 Task: Find connections with filter location Shāhpur with filter topic #job with filter profile language Potuguese with filter current company SGS Consulting with filter school Calcutta University, Kolkata with filter industry Law Enforcement with filter service category Team Building with filter keywords title Administrator
Action: Mouse moved to (482, 70)
Screenshot: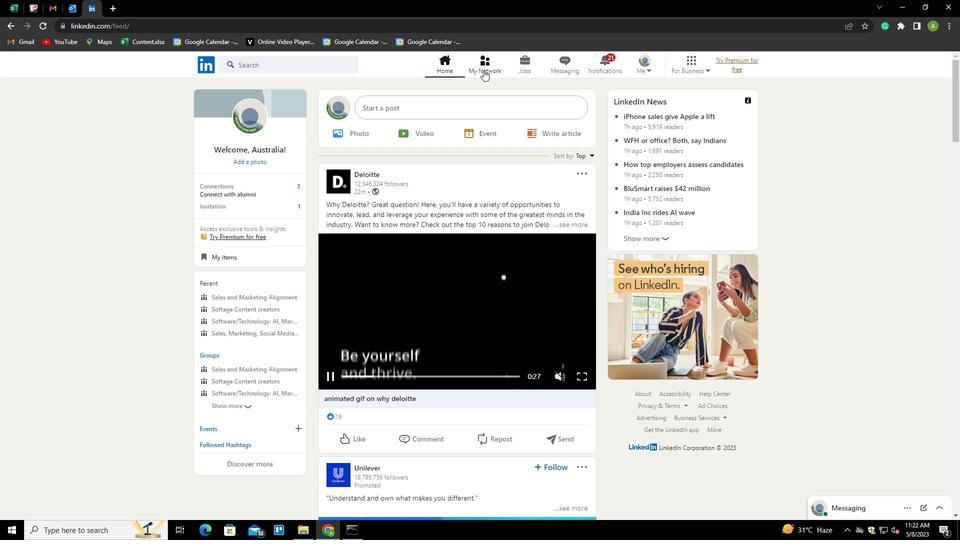 
Action: Mouse pressed left at (482, 70)
Screenshot: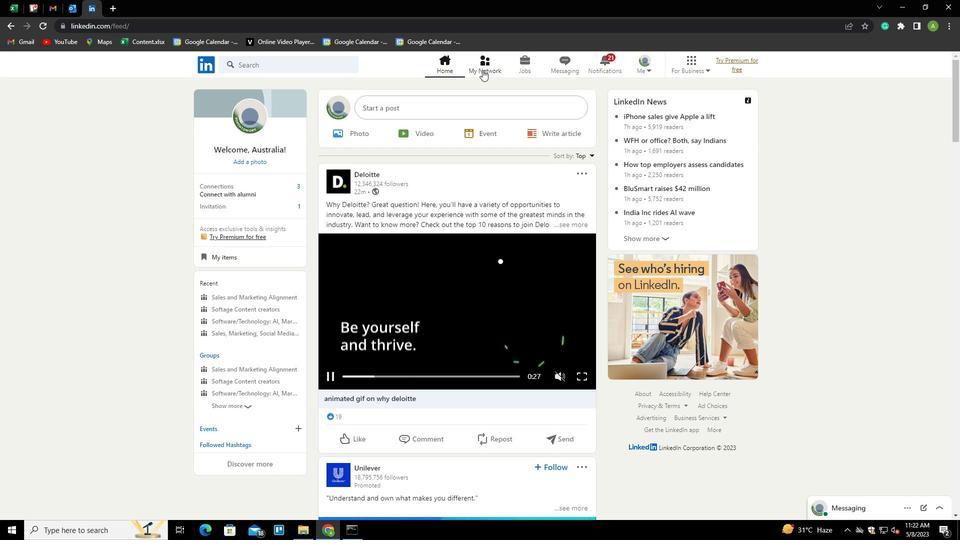 
Action: Mouse moved to (236, 117)
Screenshot: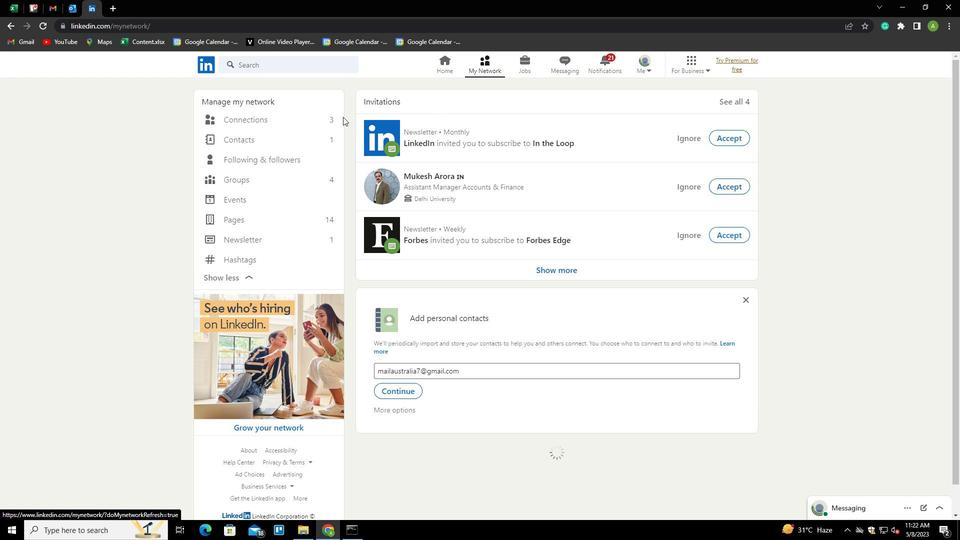 
Action: Mouse pressed left at (236, 117)
Screenshot: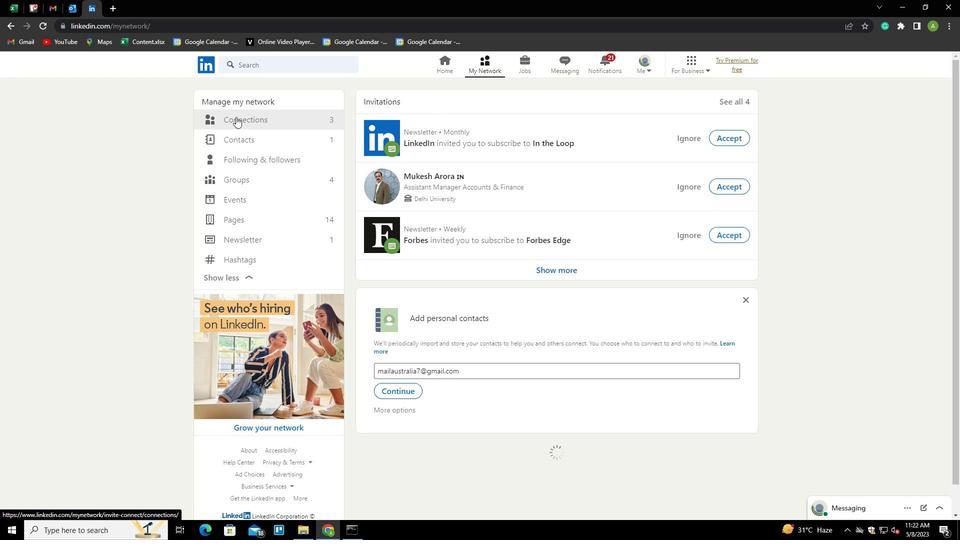 
Action: Mouse moved to (543, 120)
Screenshot: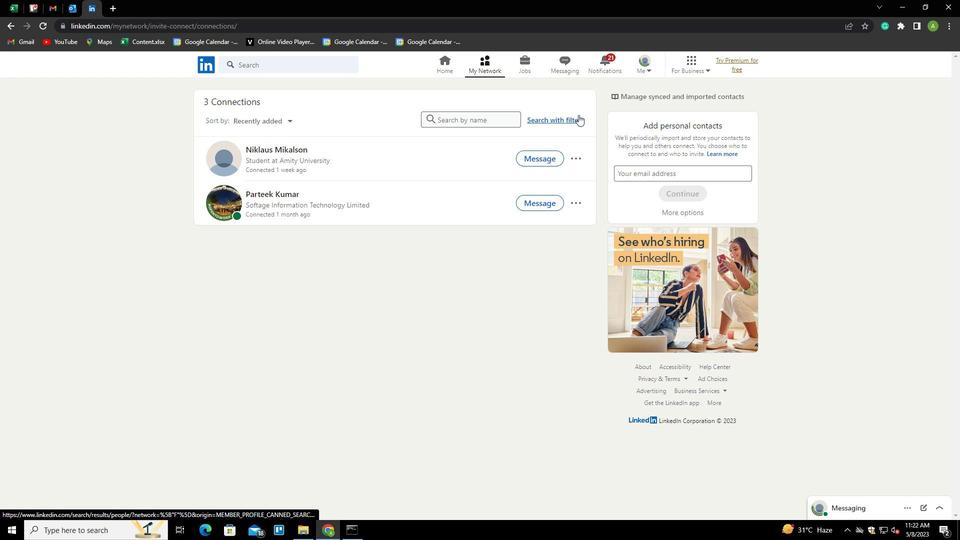 
Action: Mouse pressed left at (543, 120)
Screenshot: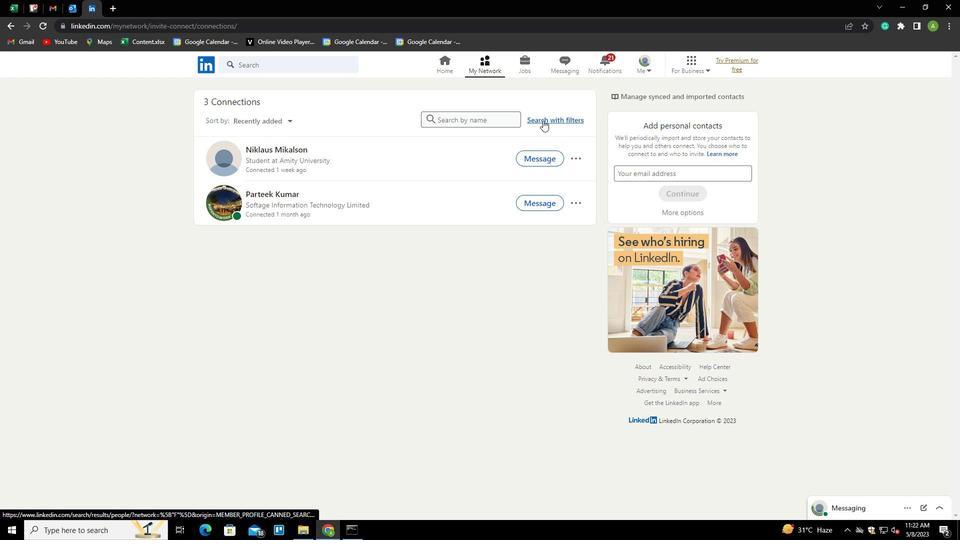 
Action: Mouse moved to (514, 93)
Screenshot: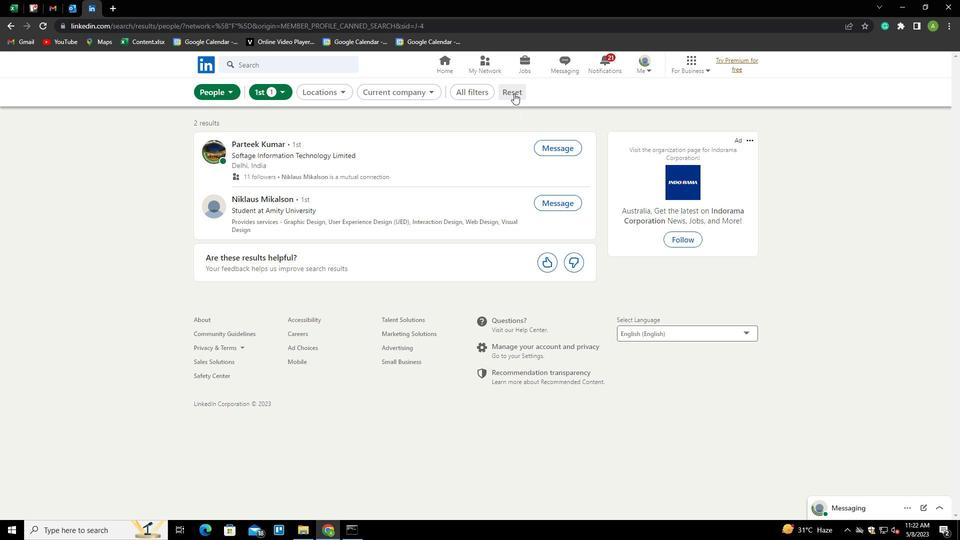 
Action: Mouse pressed left at (514, 93)
Screenshot: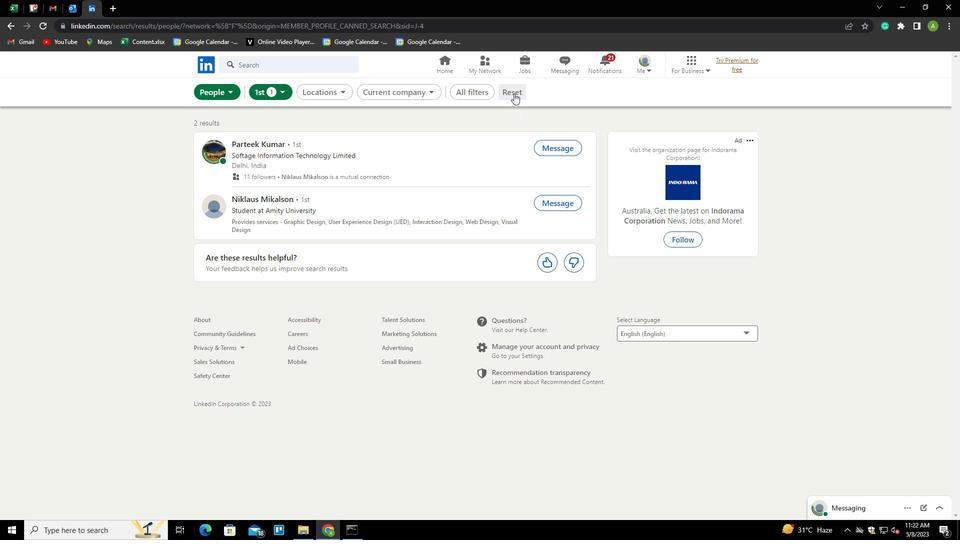 
Action: Mouse moved to (489, 88)
Screenshot: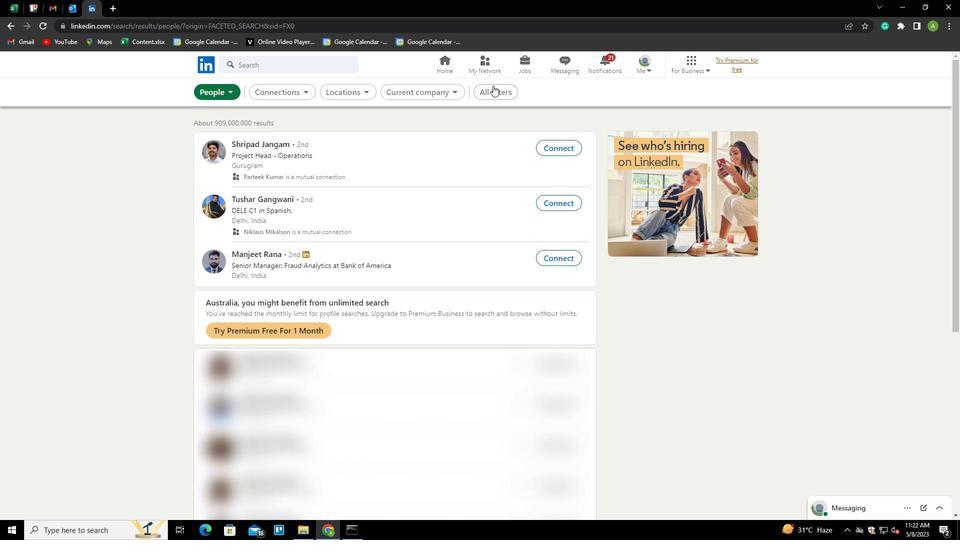 
Action: Mouse pressed left at (489, 88)
Screenshot: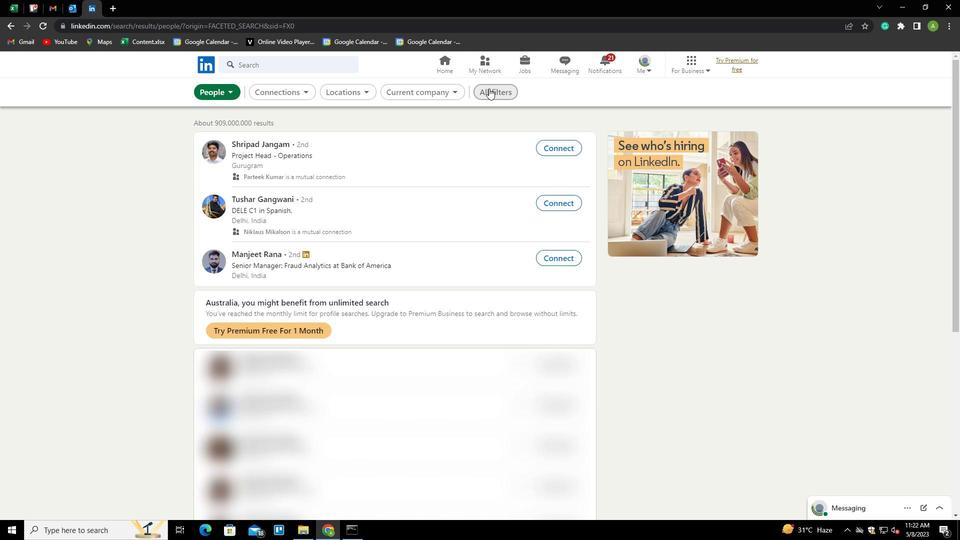 
Action: Mouse moved to (827, 396)
Screenshot: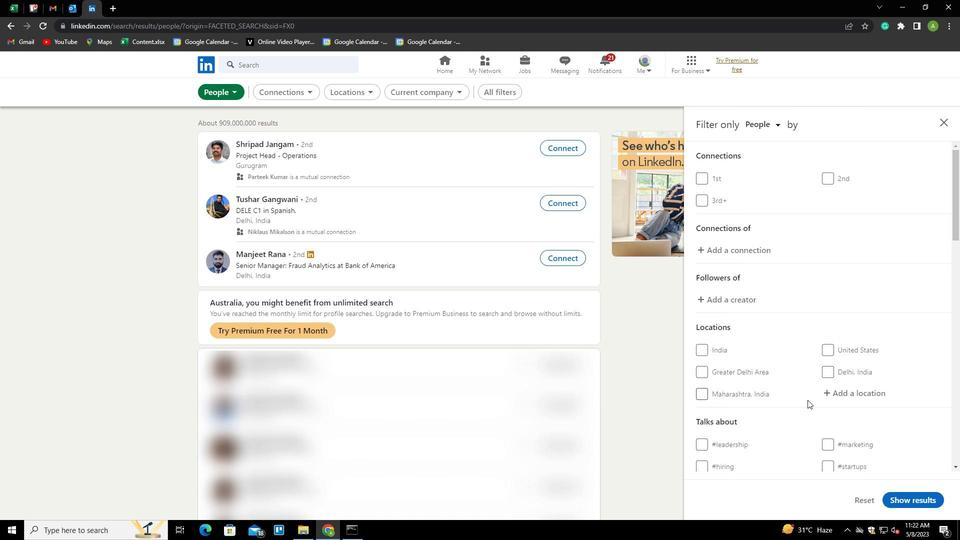 
Action: Mouse scrolled (827, 396) with delta (0, 0)
Screenshot: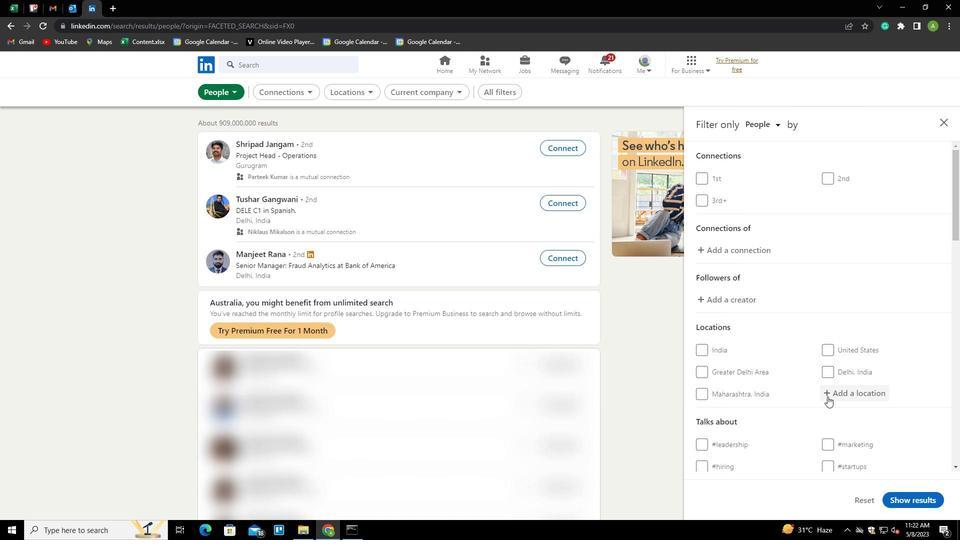 
Action: Mouse moved to (839, 338)
Screenshot: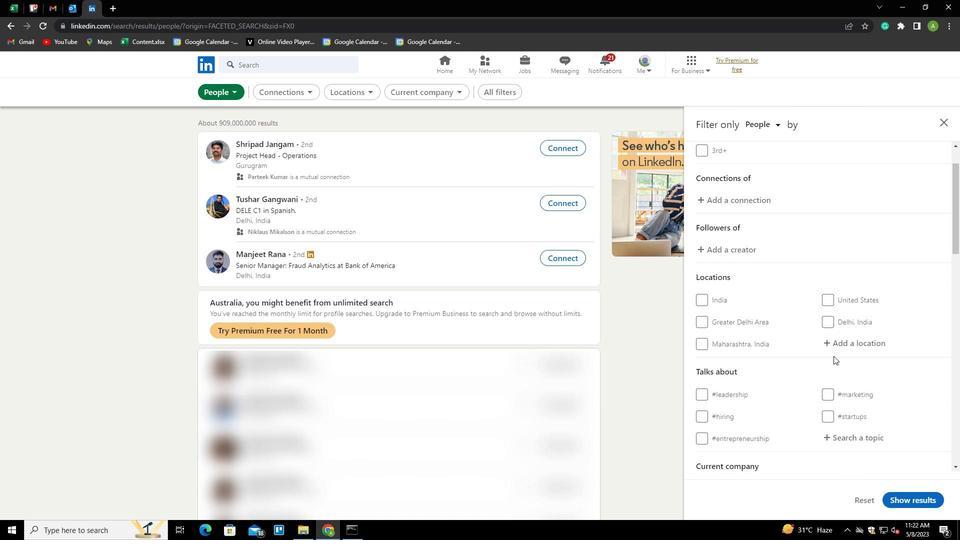
Action: Mouse pressed left at (839, 338)
Screenshot: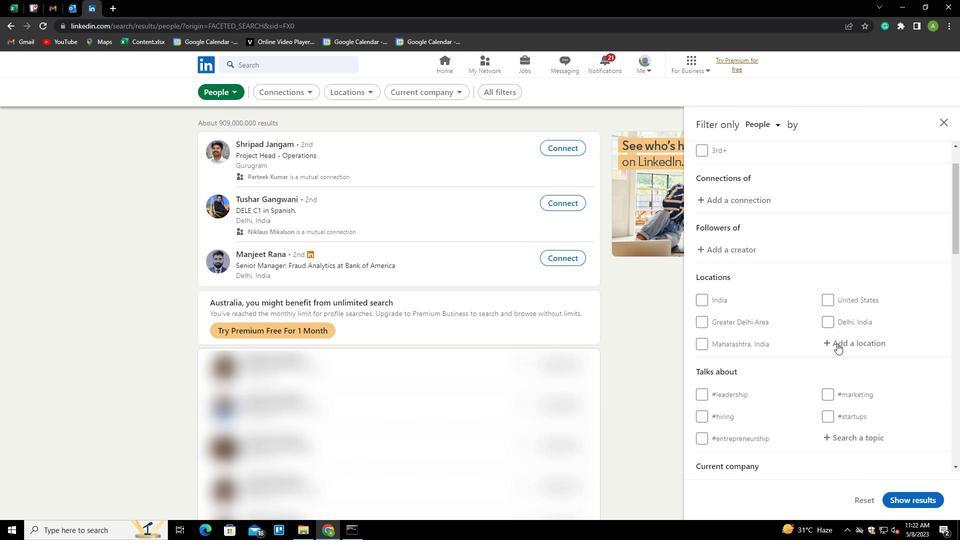 
Action: Key pressed <Key.shift>SHAHPUR<Key.down><Key.down><Key.enter>
Screenshot: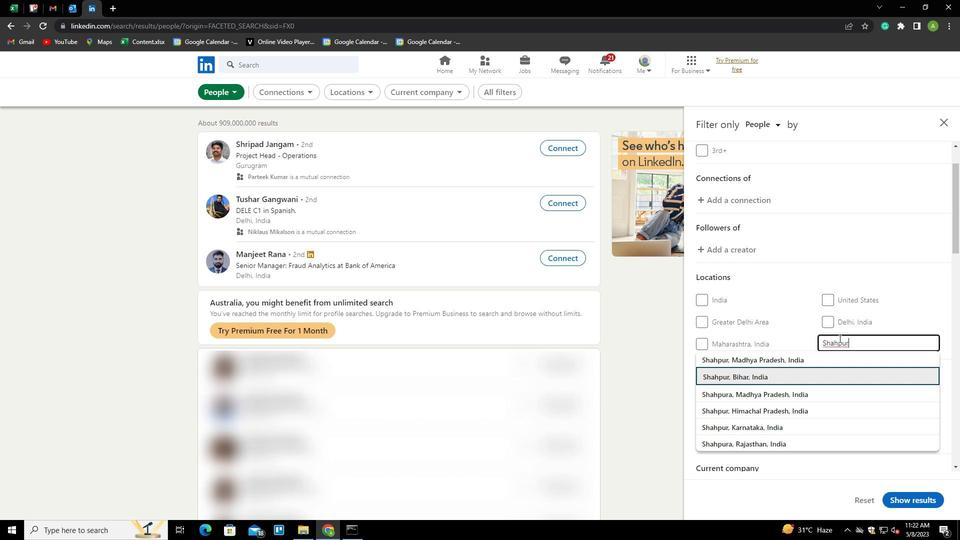 
Action: Mouse moved to (831, 334)
Screenshot: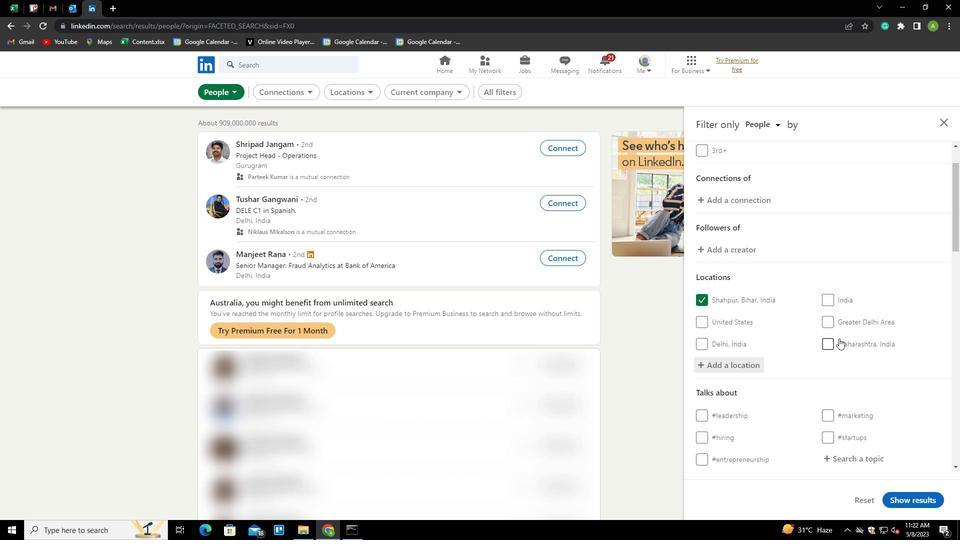 
Action: Mouse scrolled (831, 334) with delta (0, 0)
Screenshot: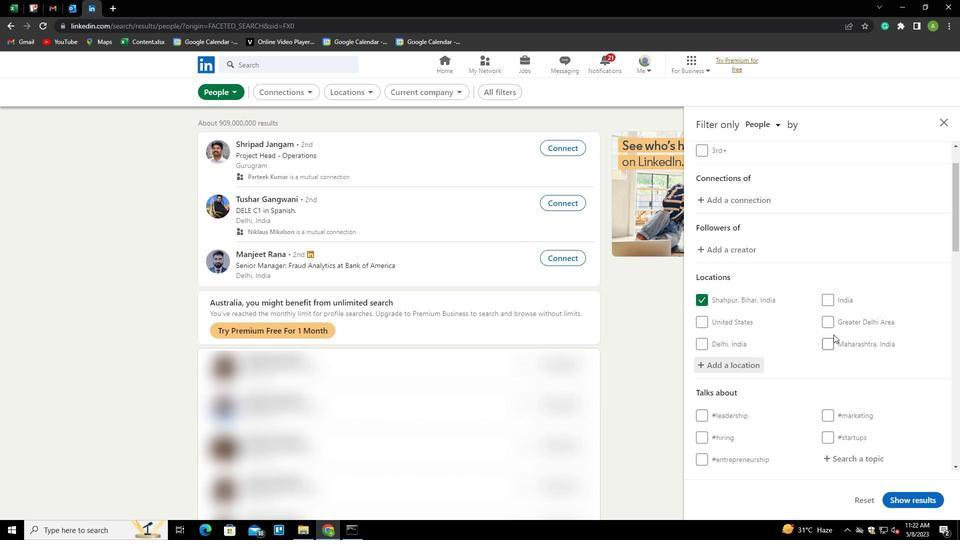 
Action: Mouse scrolled (831, 334) with delta (0, 0)
Screenshot: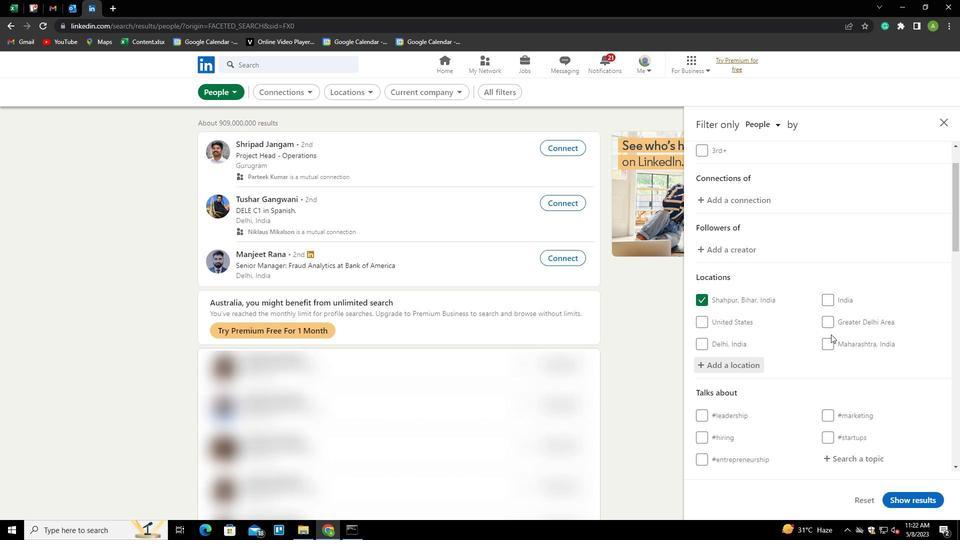 
Action: Mouse scrolled (831, 334) with delta (0, 0)
Screenshot: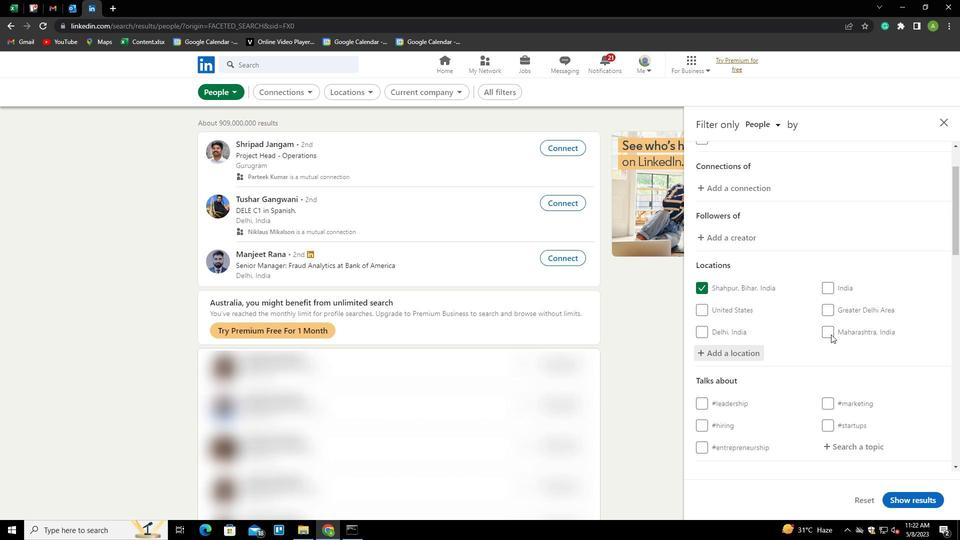 
Action: Mouse moved to (848, 314)
Screenshot: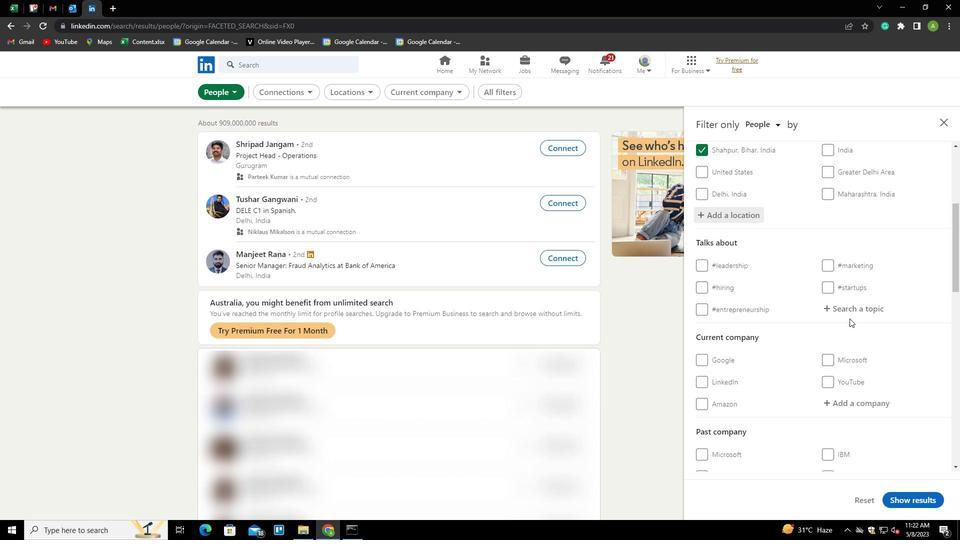 
Action: Mouse pressed left at (848, 314)
Screenshot: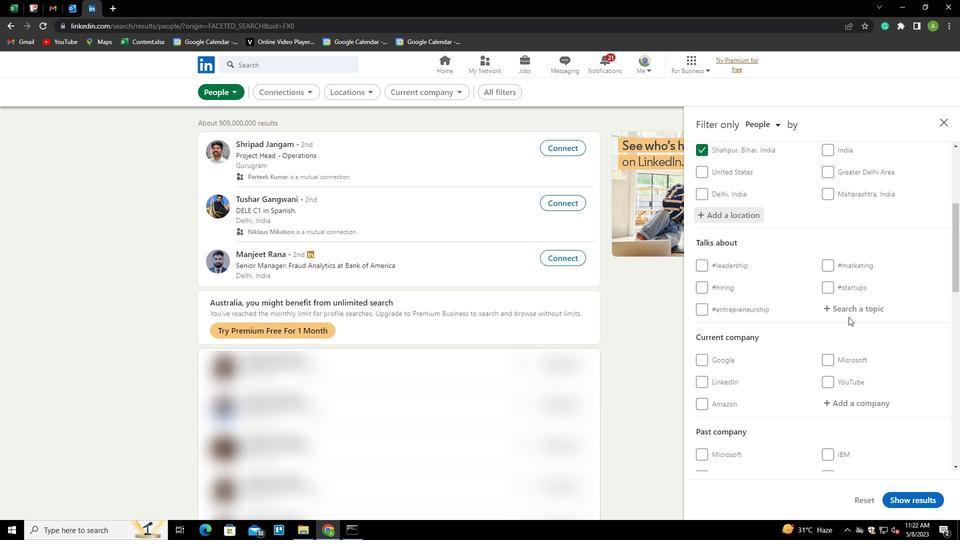 
Action: Key pressed JOB<Key.down><Key.enter>
Screenshot: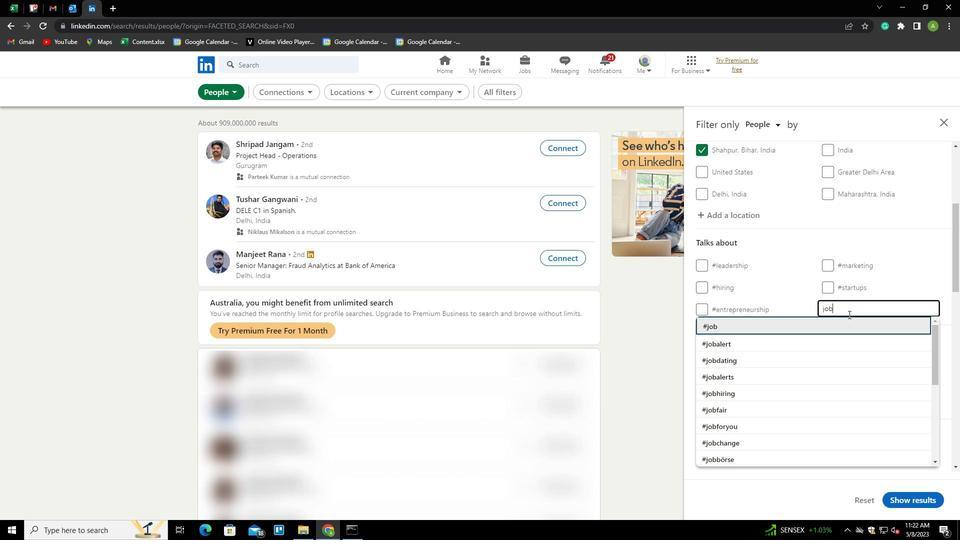 
Action: Mouse scrolled (848, 314) with delta (0, 0)
Screenshot: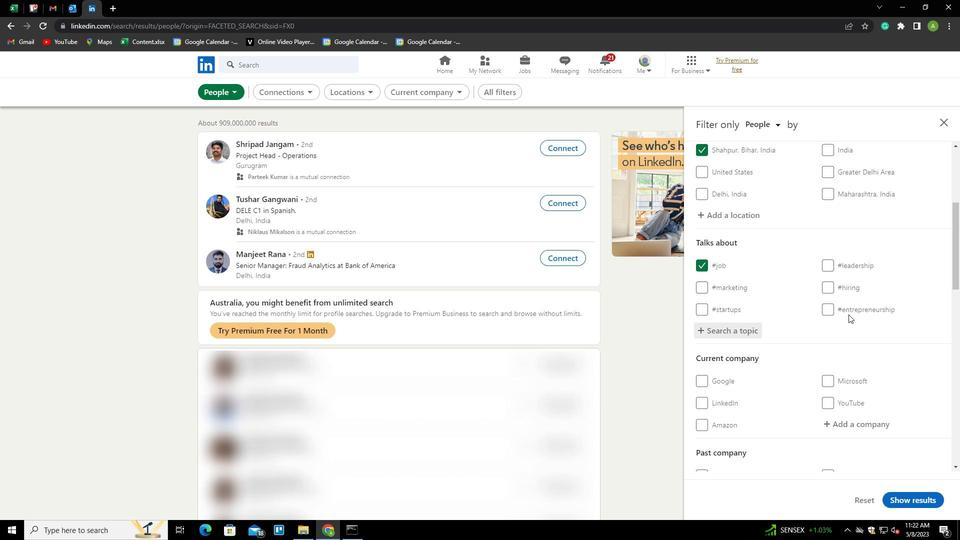
Action: Mouse scrolled (848, 314) with delta (0, 0)
Screenshot: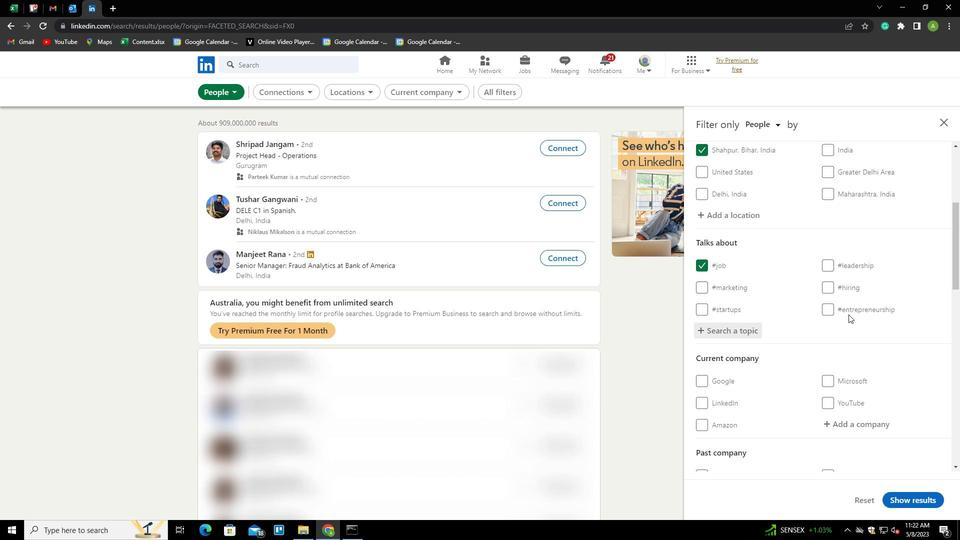 
Action: Mouse scrolled (848, 314) with delta (0, 0)
Screenshot: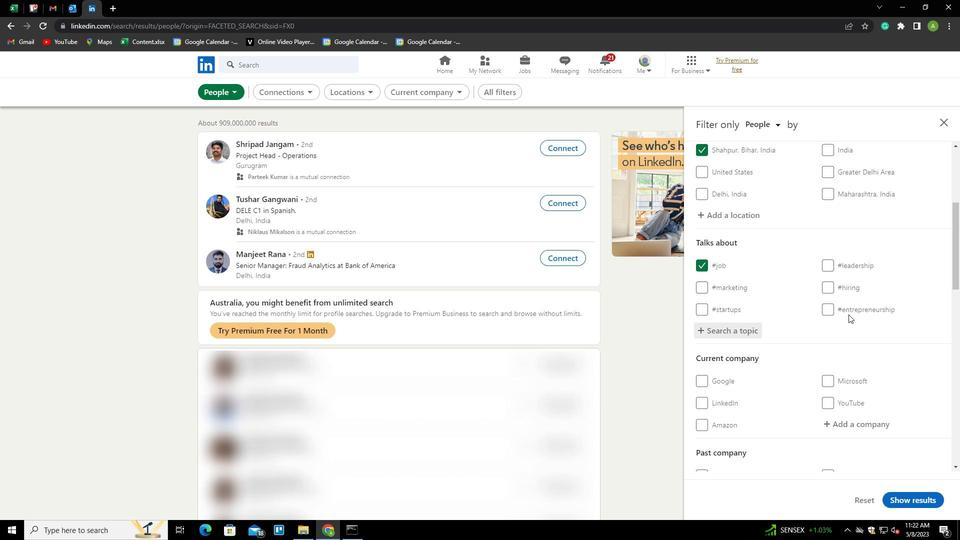 
Action: Mouse scrolled (848, 314) with delta (0, 0)
Screenshot: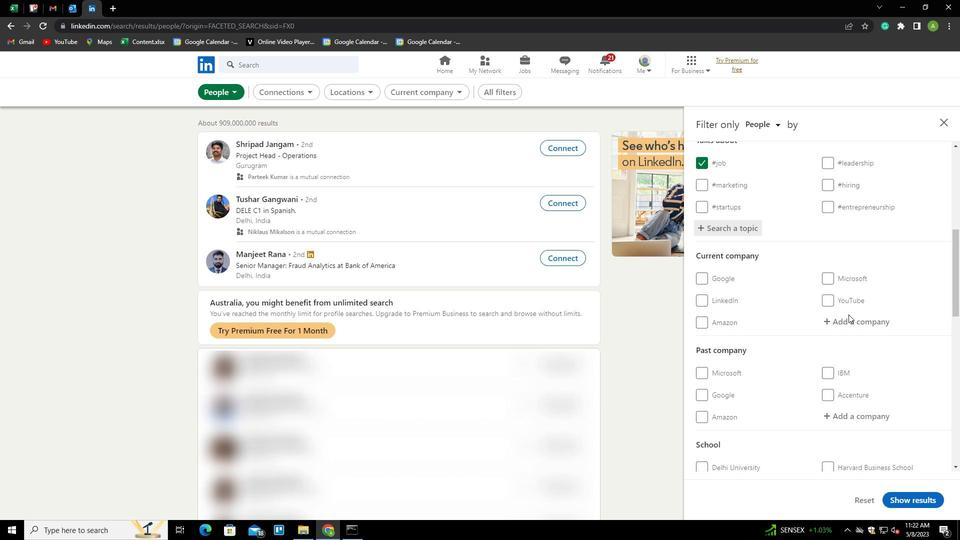 
Action: Mouse scrolled (848, 314) with delta (0, 0)
Screenshot: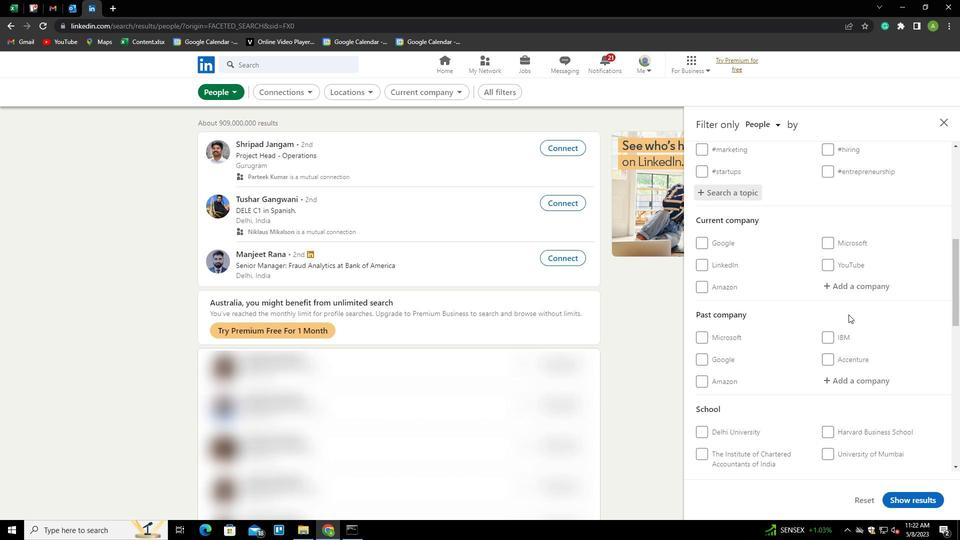 
Action: Mouse scrolled (848, 314) with delta (0, 0)
Screenshot: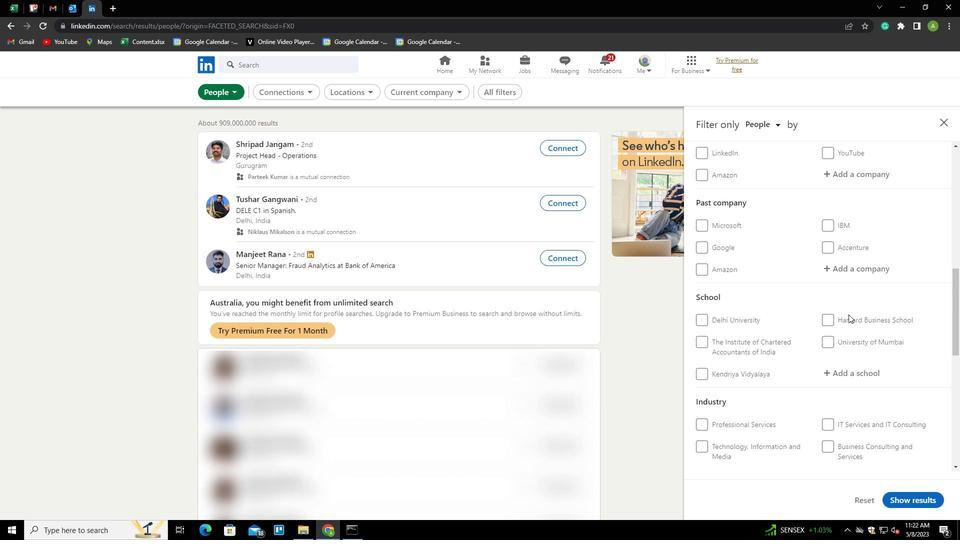 
Action: Mouse scrolled (848, 314) with delta (0, 0)
Screenshot: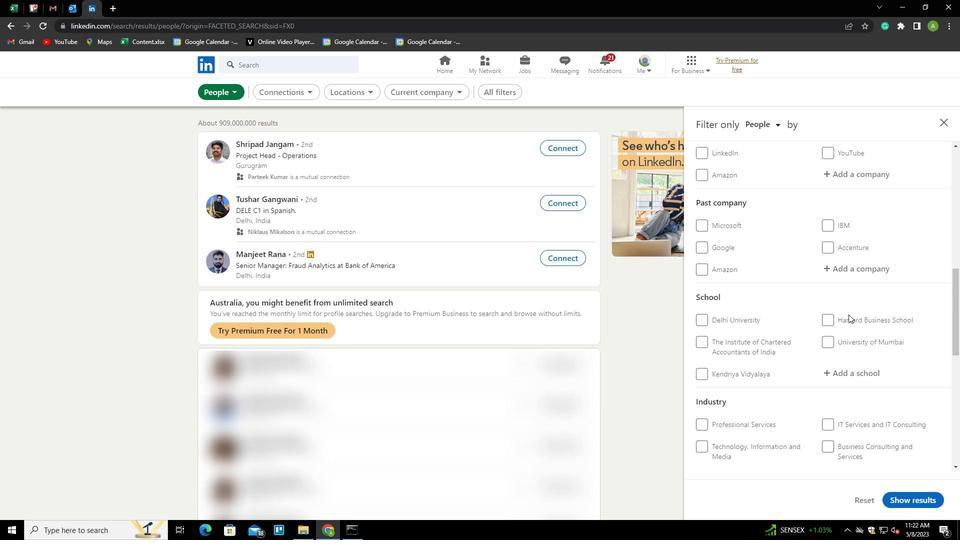 
Action: Mouse scrolled (848, 314) with delta (0, 0)
Screenshot: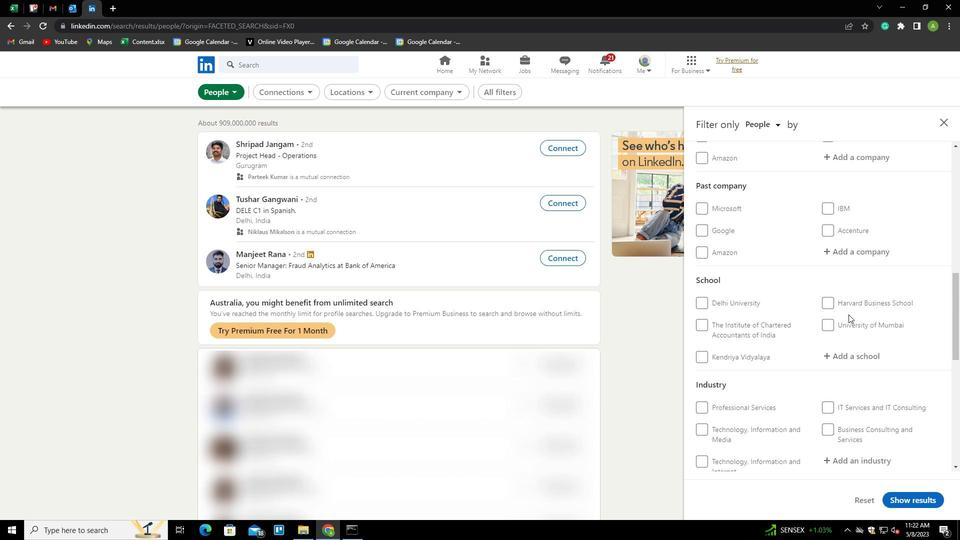
Action: Mouse scrolled (848, 314) with delta (0, 0)
Screenshot: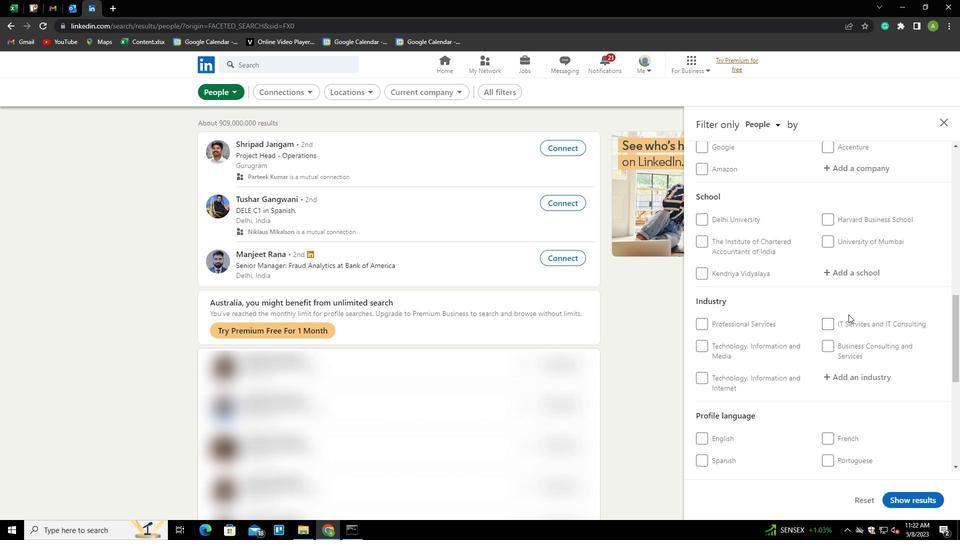 
Action: Mouse moved to (826, 360)
Screenshot: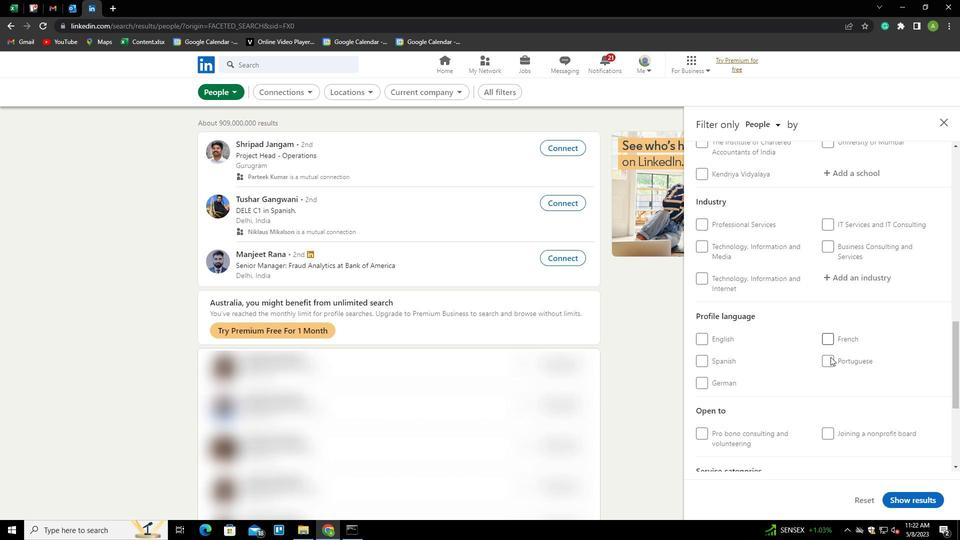 
Action: Mouse pressed left at (826, 360)
Screenshot: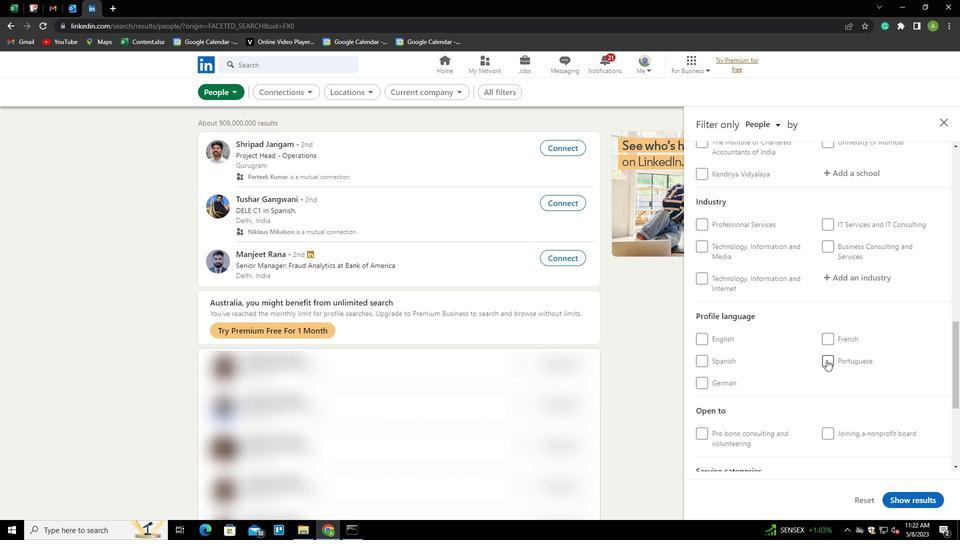
Action: Mouse moved to (864, 348)
Screenshot: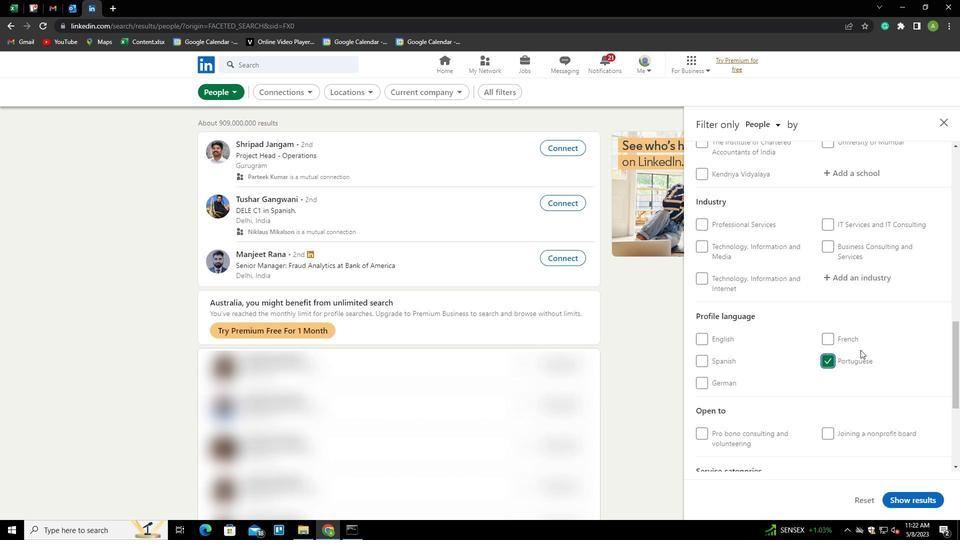 
Action: Mouse scrolled (864, 348) with delta (0, 0)
Screenshot: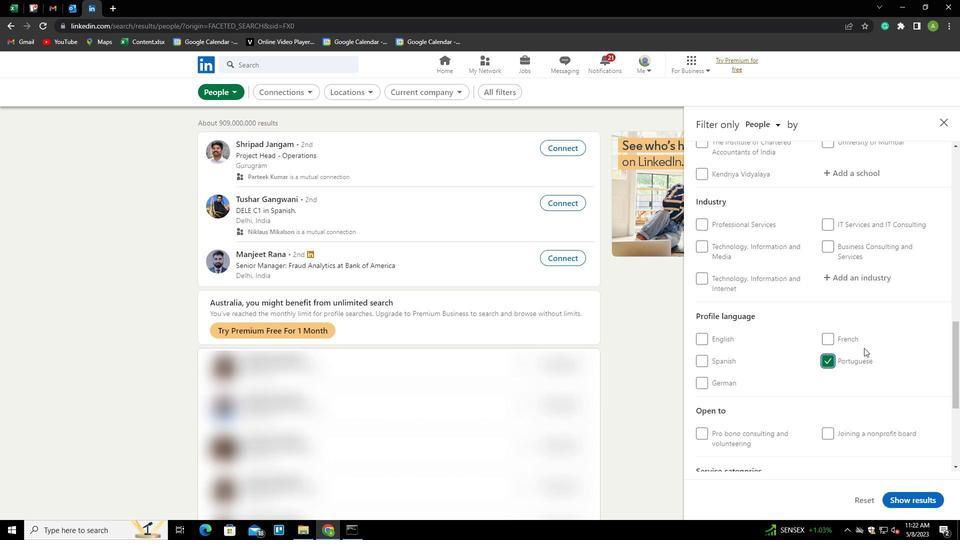 
Action: Mouse scrolled (864, 348) with delta (0, 0)
Screenshot: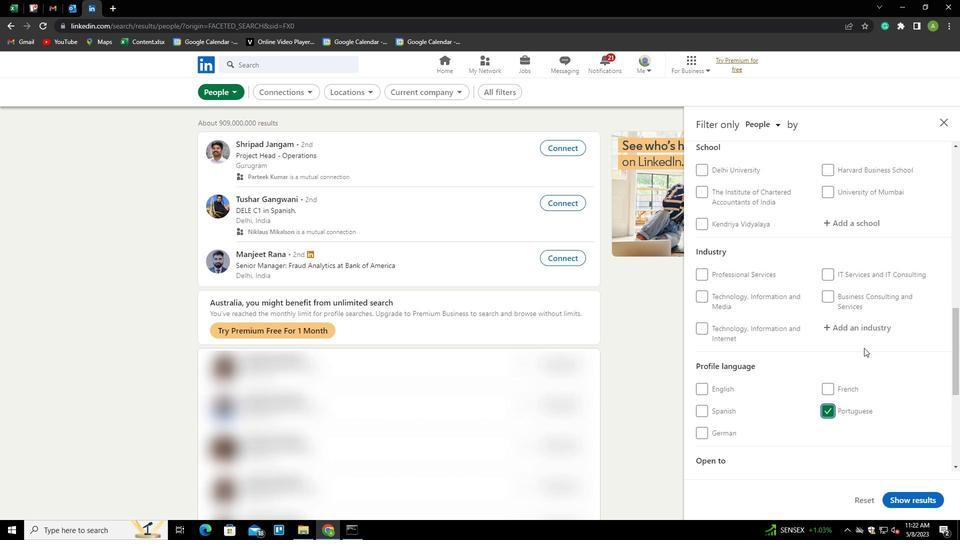
Action: Mouse scrolled (864, 348) with delta (0, 0)
Screenshot: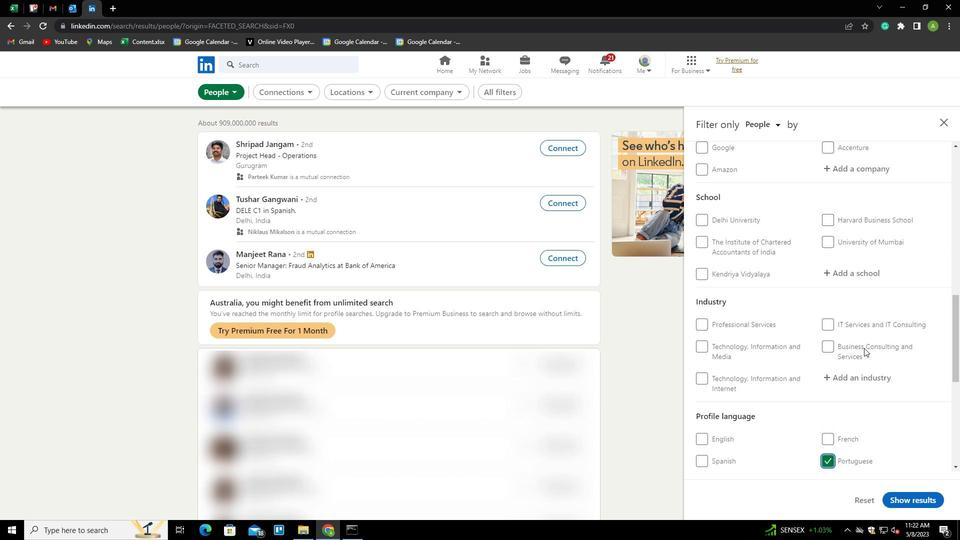 
Action: Mouse scrolled (864, 348) with delta (0, 0)
Screenshot: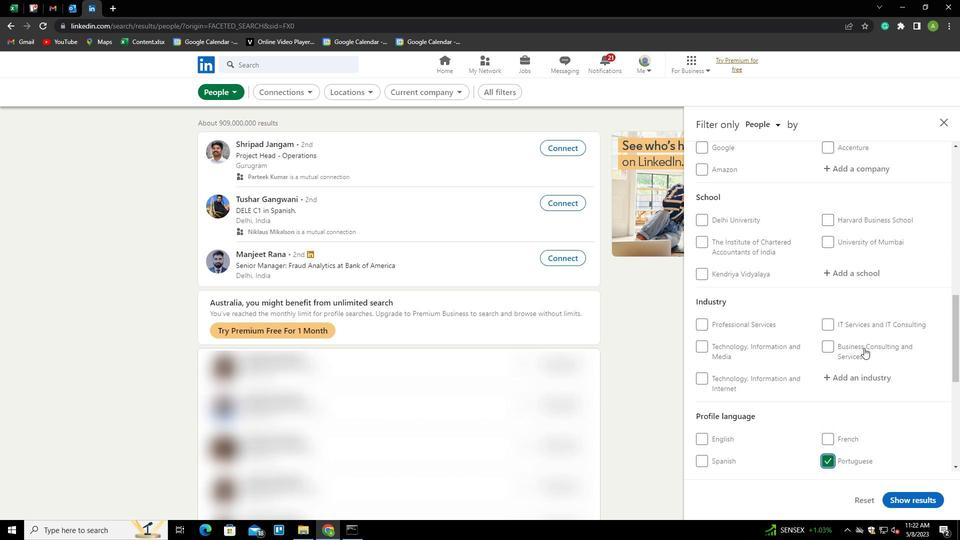 
Action: Mouse scrolled (864, 348) with delta (0, 0)
Screenshot: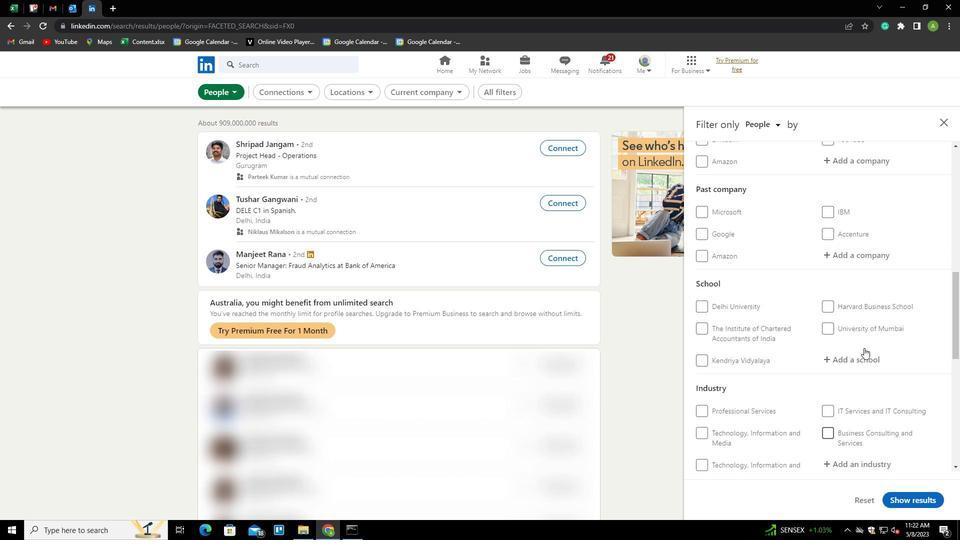 
Action: Mouse moved to (852, 223)
Screenshot: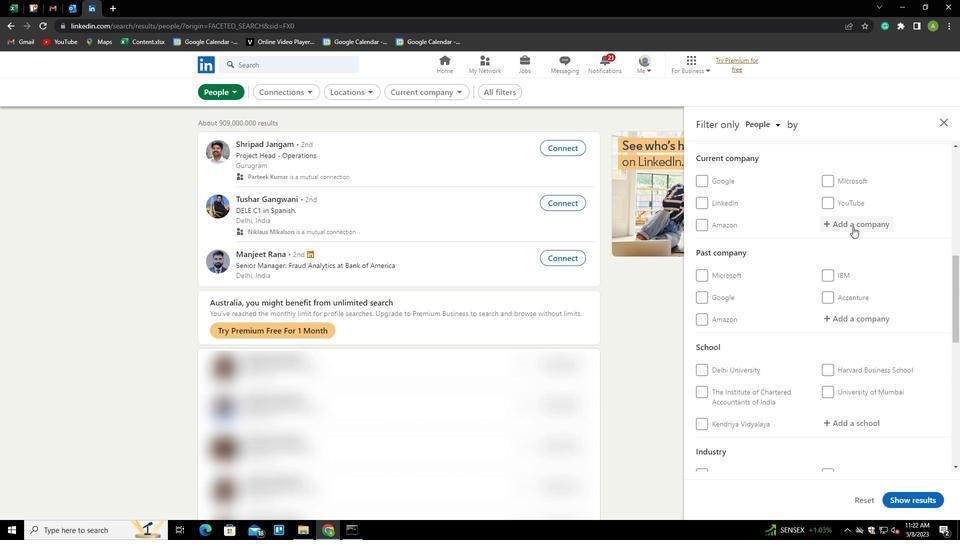 
Action: Mouse pressed left at (852, 223)
Screenshot: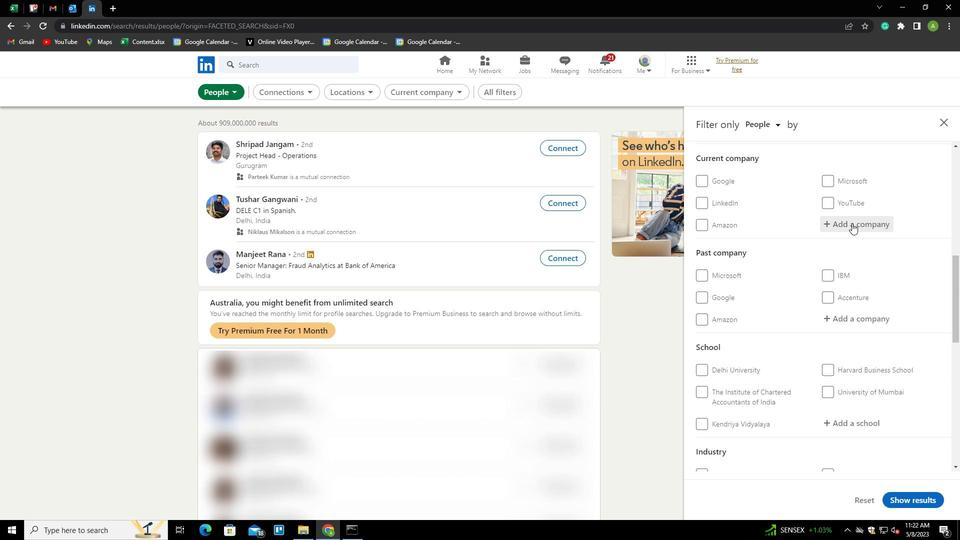 
Action: Key pressed <Key.shift>S<Key.shift>GS<Key.space><Key.shift><Key.shift><Key.shift><Key.shift><Key.shift><Key.shift><Key.shift><Key.shift><Key.shift><Key.shift><Key.shift><Key.shift><Key.shift><Key.shift><Key.shift><Key.shift><Key.shift><Key.shift><Key.shift><Key.shift><Key.shift><Key.shift><Key.shift><Key.shift><Key.shift><Key.shift><Key.shift><Key.shift><Key.shift><Key.shift><Key.shift><Key.shift><Key.shift><Key.shift><Key.shift><Key.shift><Key.shift><Key.shift><Key.shift><Key.shift><Key.shift>CONSULTING<Key.down><Key.enter>
Screenshot: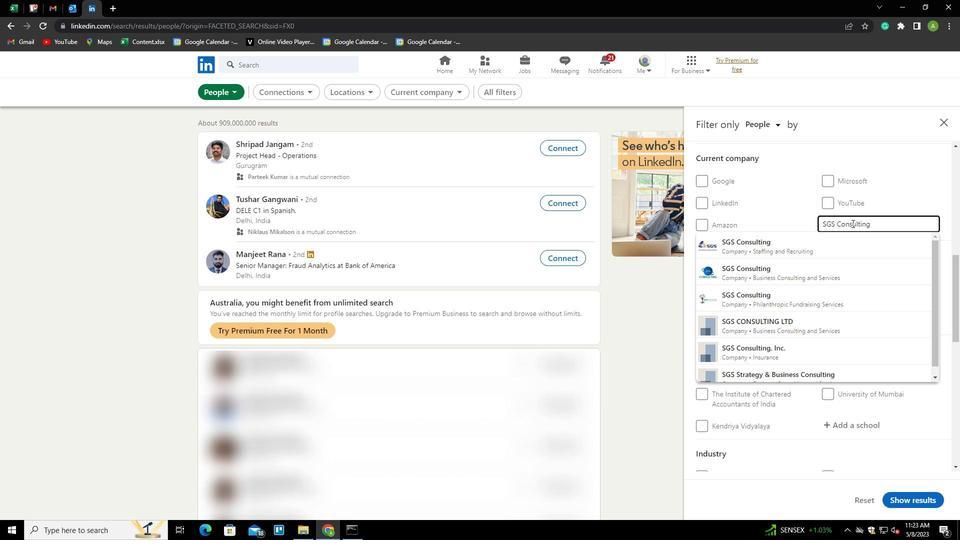
Action: Mouse scrolled (852, 223) with delta (0, 0)
Screenshot: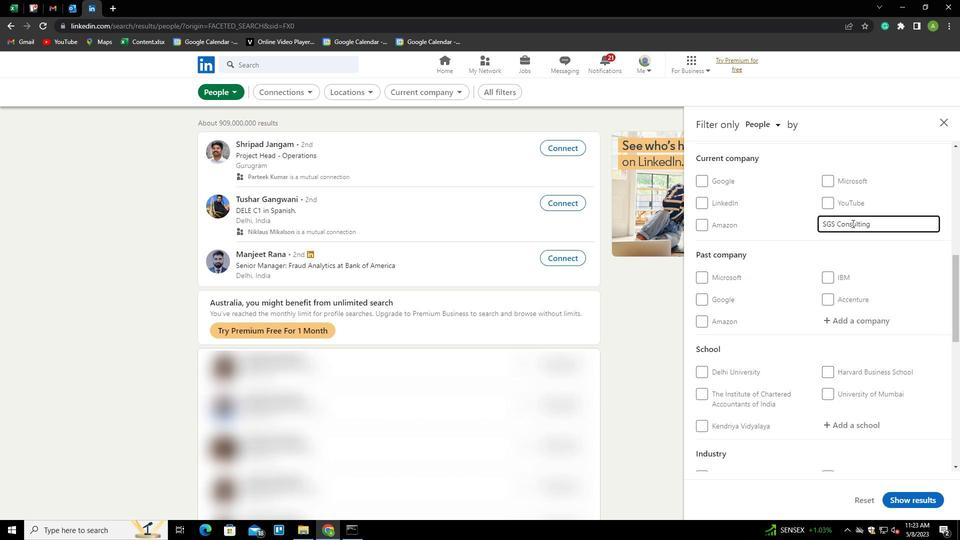 
Action: Mouse scrolled (852, 223) with delta (0, 0)
Screenshot: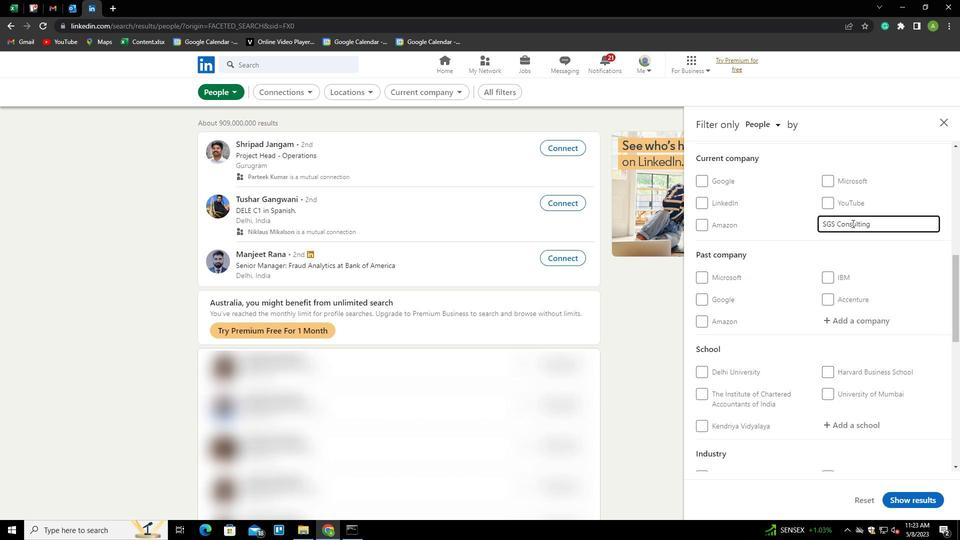 
Action: Mouse scrolled (852, 223) with delta (0, 0)
Screenshot: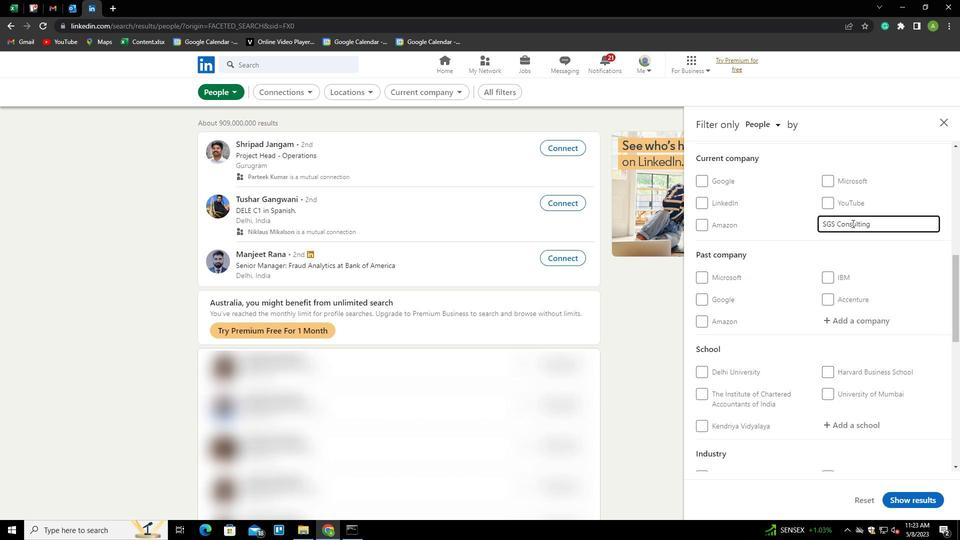 
Action: Mouse moved to (842, 271)
Screenshot: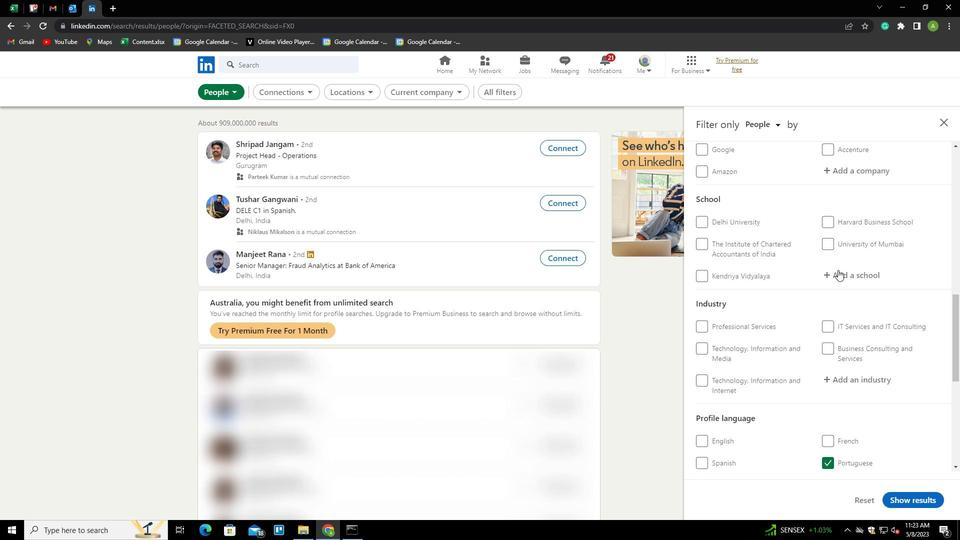 
Action: Mouse pressed left at (842, 271)
Screenshot: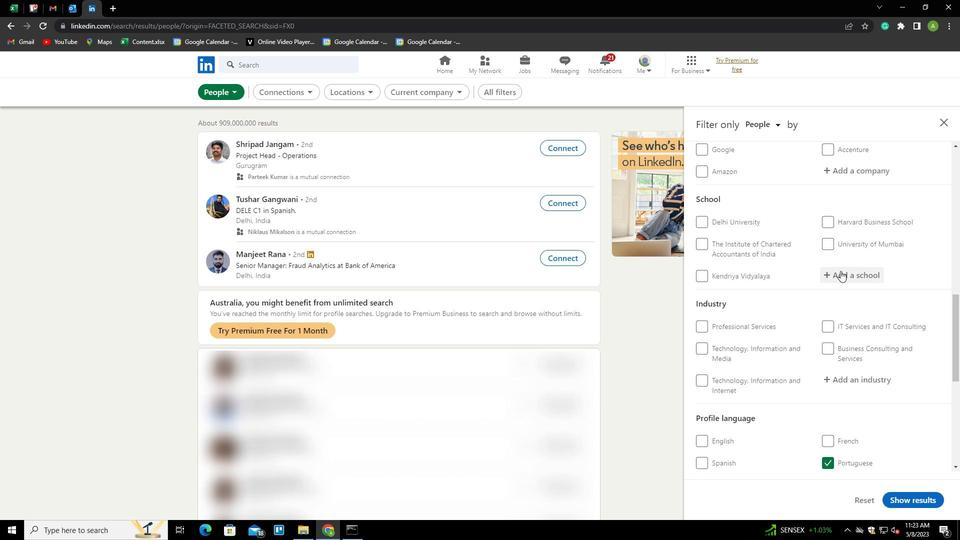 
Action: Key pressed <Key.shift><Key.shift>CALCUTTS<Key.backspace>A<Key.space><Key.shift>UNIVERSITY,<Key.space><Key.shift>KOLKATA<Key.down><Key.enter>
Screenshot: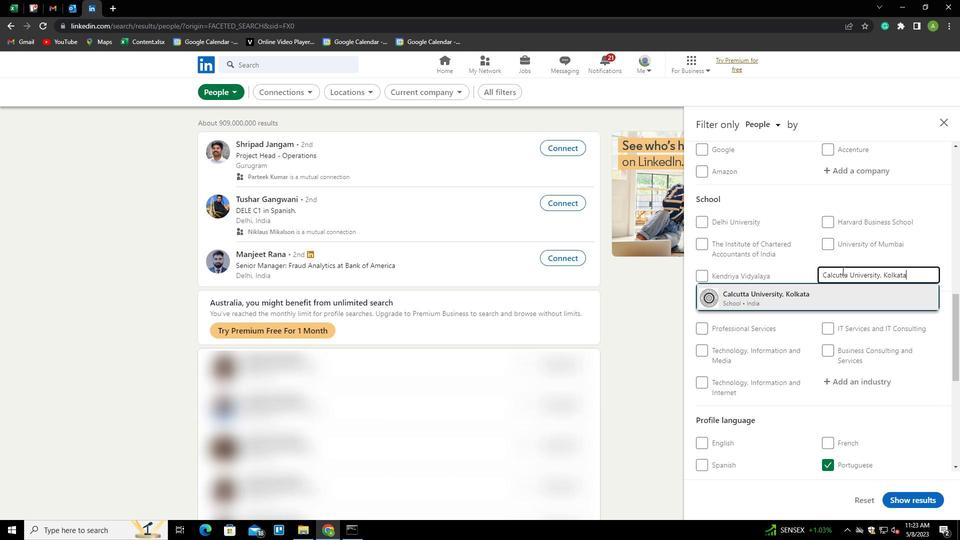 
Action: Mouse scrolled (842, 270) with delta (0, 0)
Screenshot: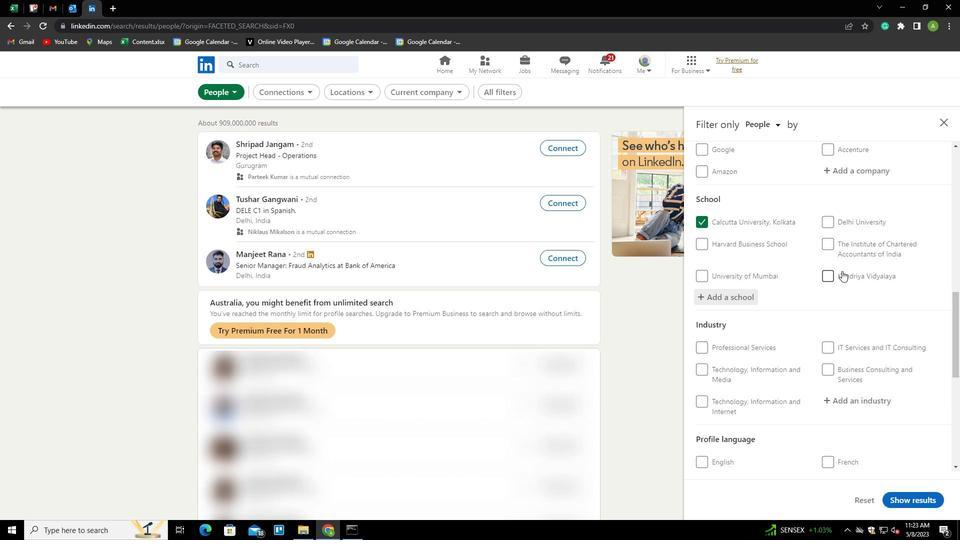 
Action: Mouse scrolled (842, 270) with delta (0, 0)
Screenshot: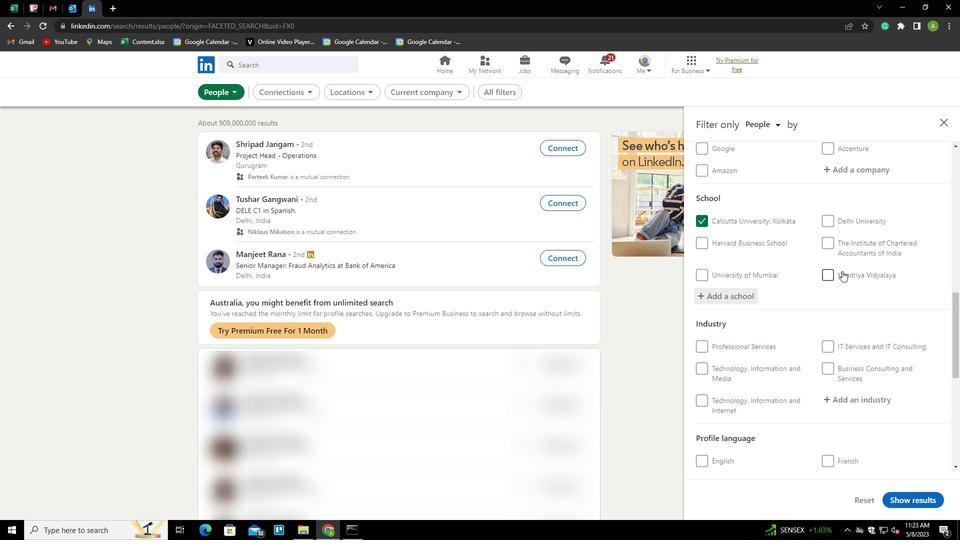 
Action: Mouse moved to (840, 305)
Screenshot: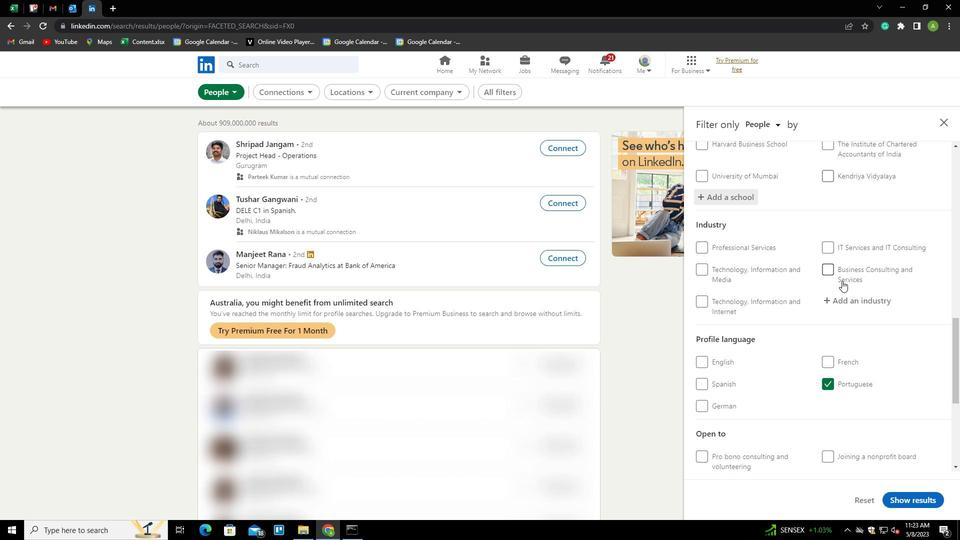 
Action: Mouse pressed left at (840, 305)
Screenshot: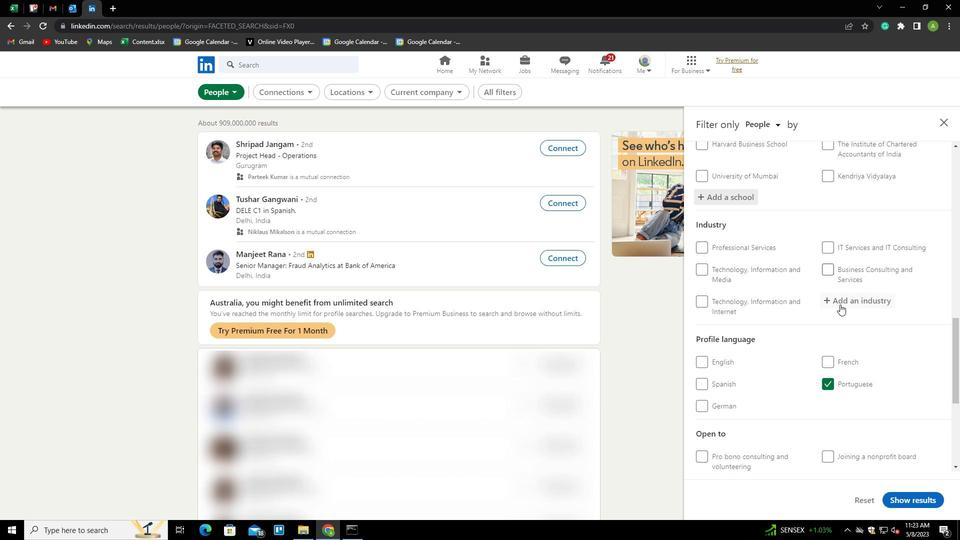 
Action: Mouse moved to (840, 305)
Screenshot: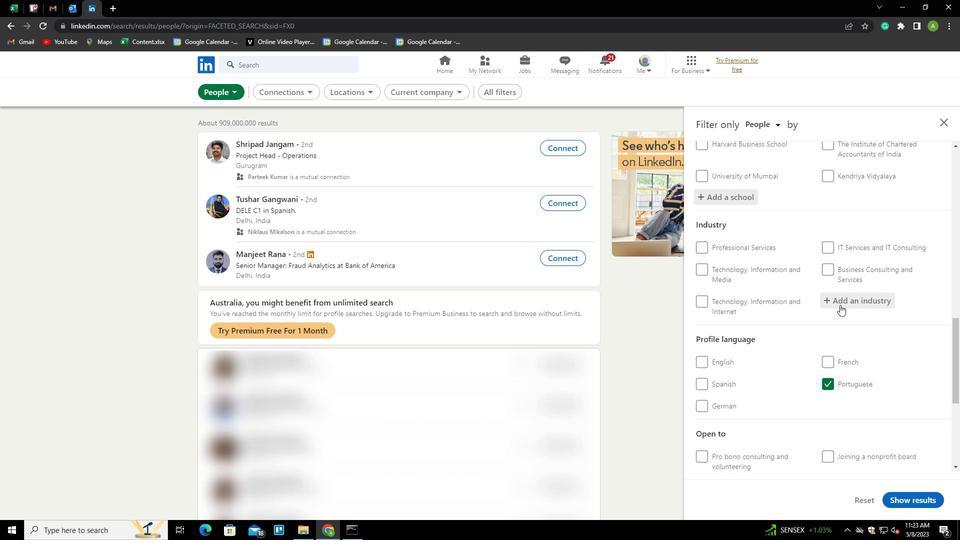 
Action: Key pressed <Key.shift>LAW<Key.space>A<Key.backspace><Key.shift>ENFORVE<Key.backspace><Key.backspace>CEMENT<Key.down><Key.enter>
Screenshot: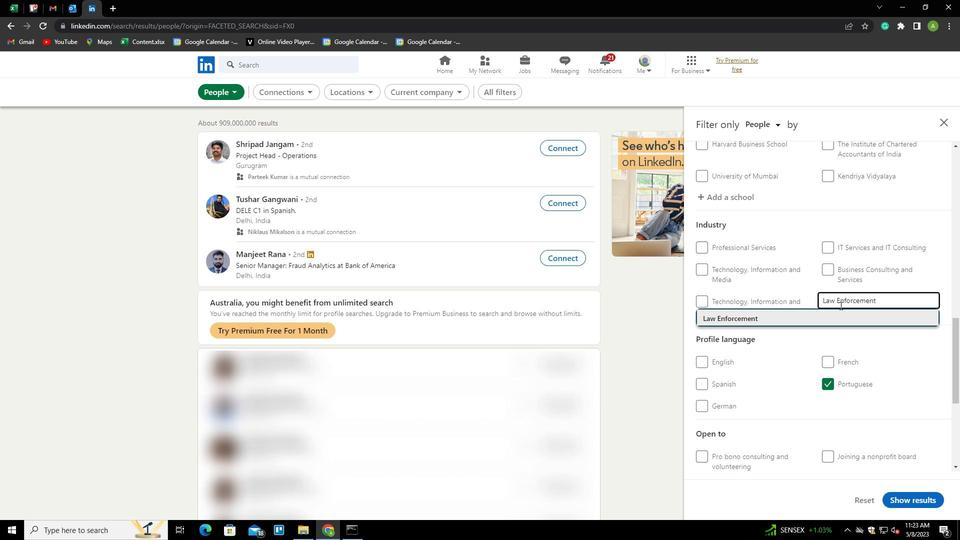 
Action: Mouse scrolled (840, 305) with delta (0, 0)
Screenshot: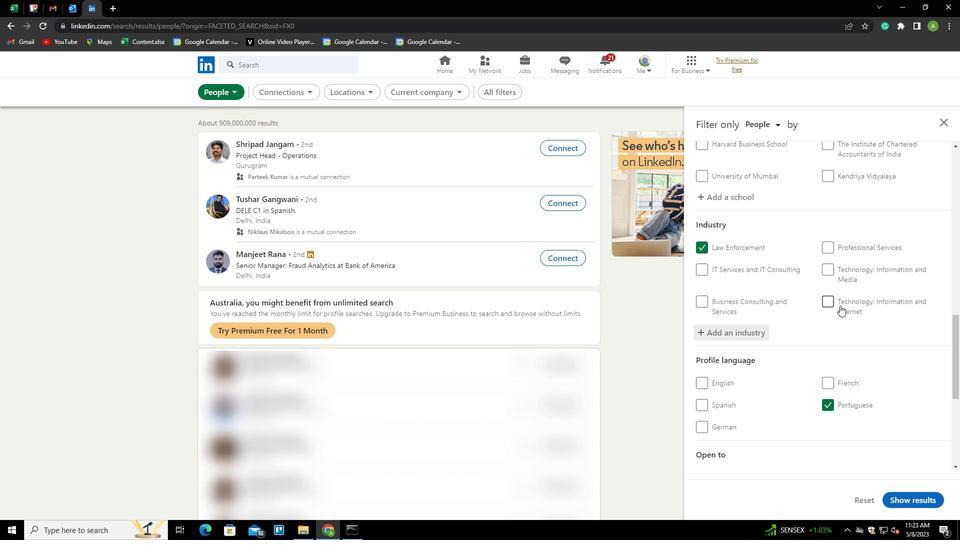 
Action: Mouse scrolled (840, 305) with delta (0, 0)
Screenshot: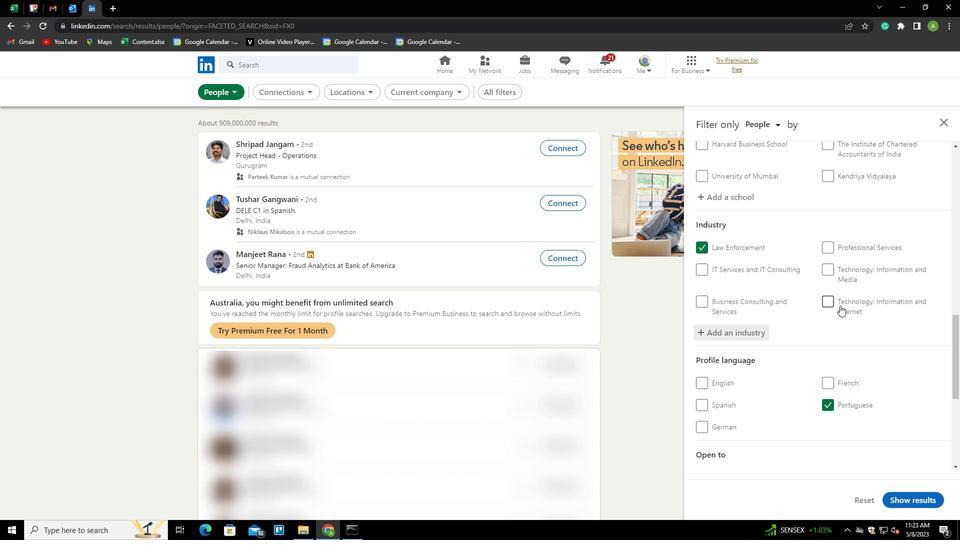 
Action: Mouse scrolled (840, 305) with delta (0, 0)
Screenshot: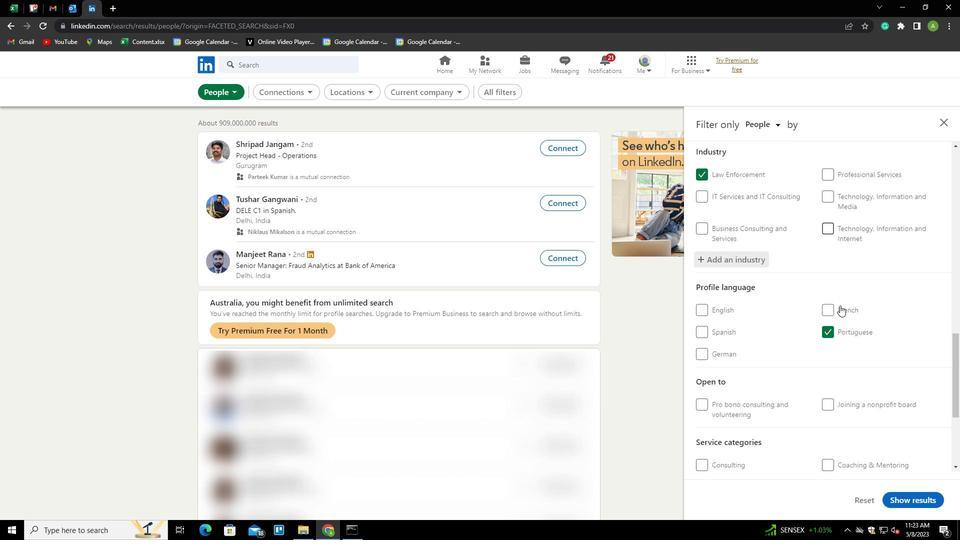 
Action: Mouse scrolled (840, 305) with delta (0, 0)
Screenshot: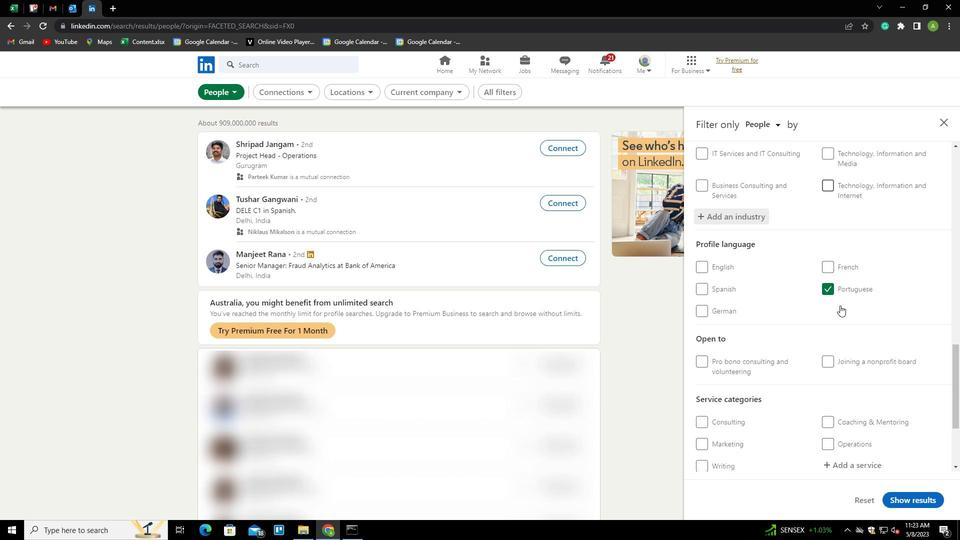 
Action: Mouse scrolled (840, 305) with delta (0, 0)
Screenshot: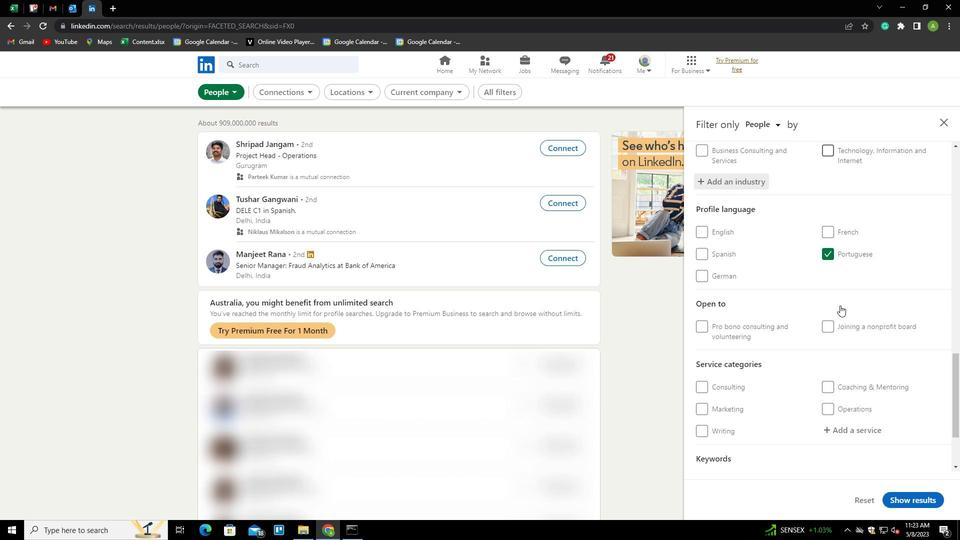 
Action: Mouse scrolled (840, 305) with delta (0, 0)
Screenshot: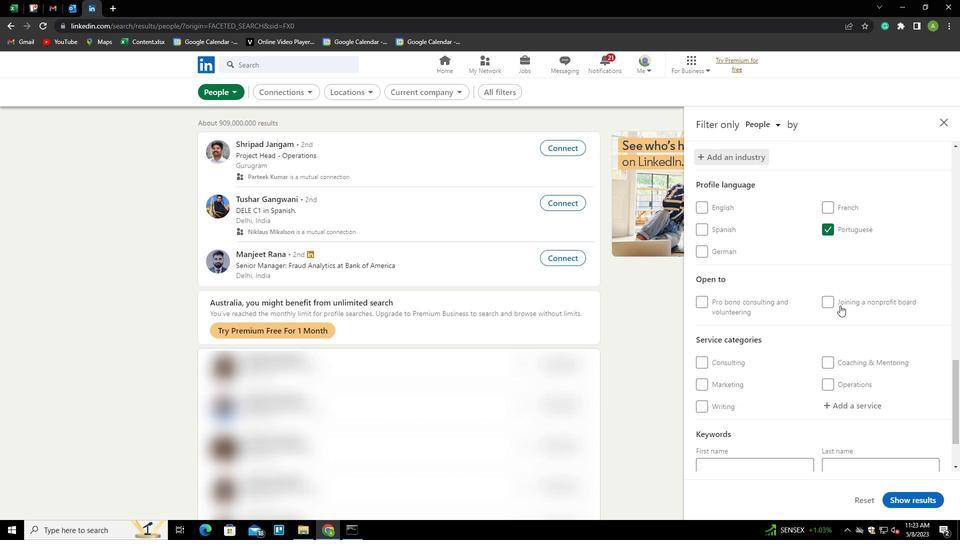 
Action: Mouse scrolled (840, 305) with delta (0, 0)
Screenshot: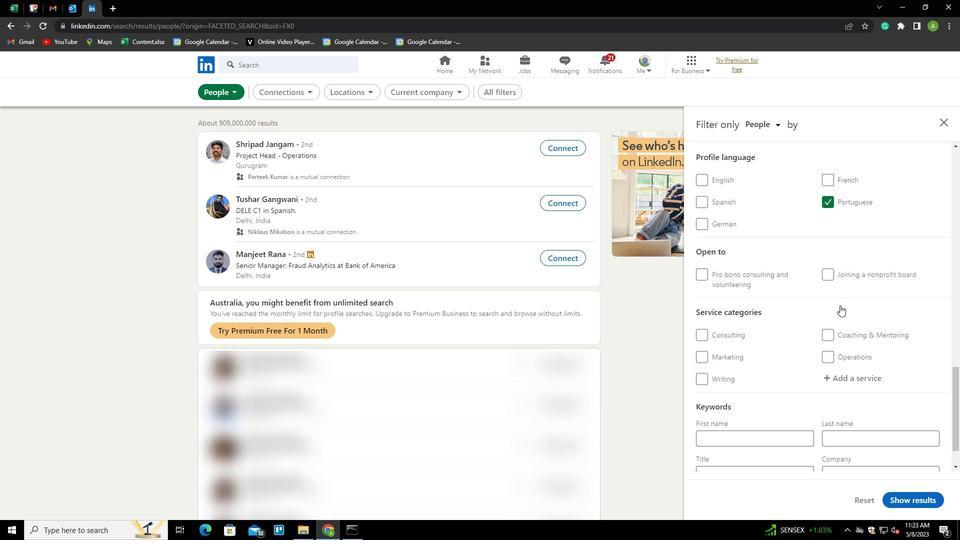 
Action: Mouse moved to (848, 328)
Screenshot: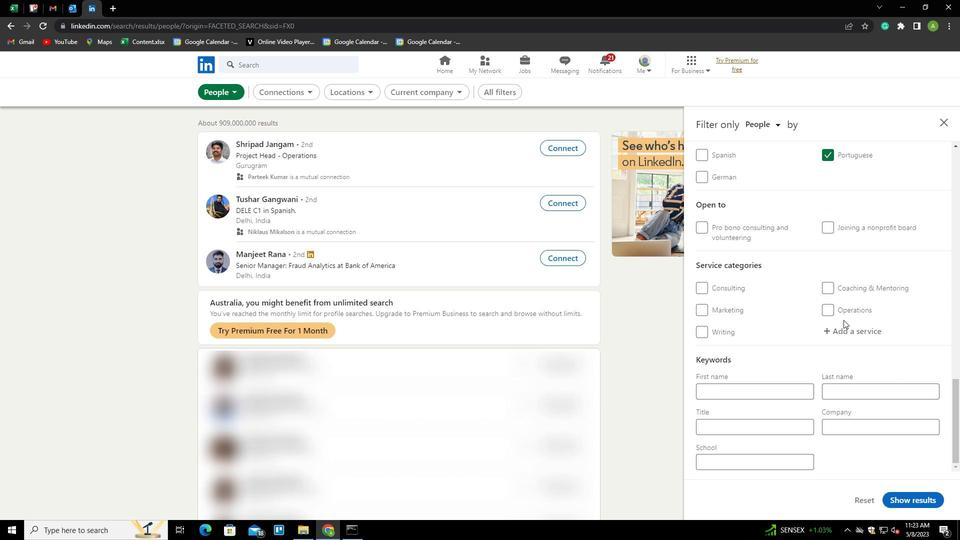 
Action: Mouse pressed left at (848, 328)
Screenshot: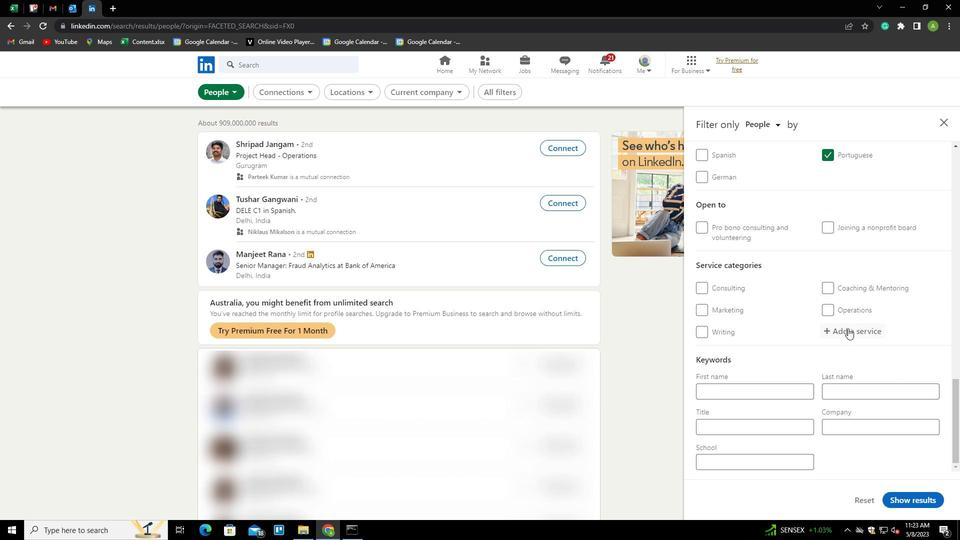 
Action: Mouse moved to (843, 331)
Screenshot: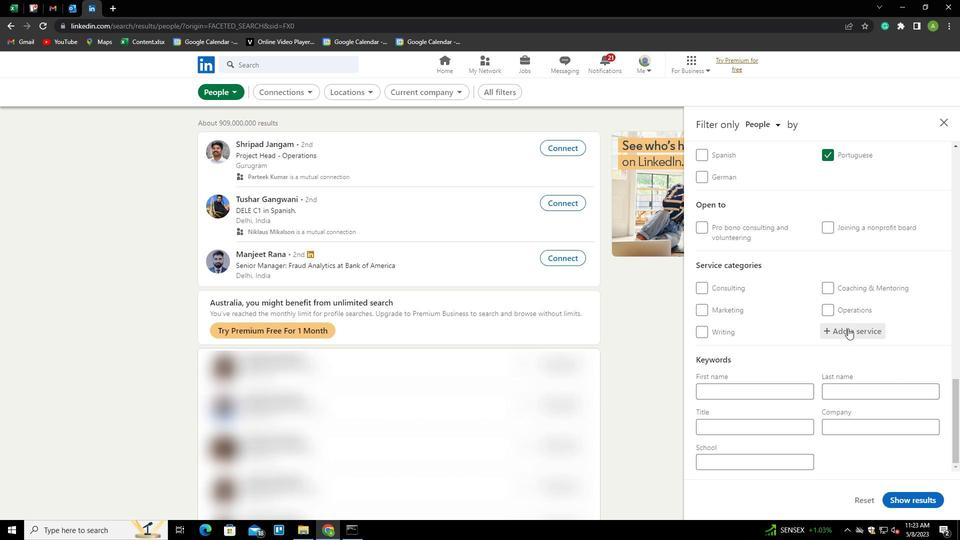 
Action: Key pressed <Key.shift>TEAM<Key.space><Key.shift>BUILDING<Key.down><Key.enter>
Screenshot: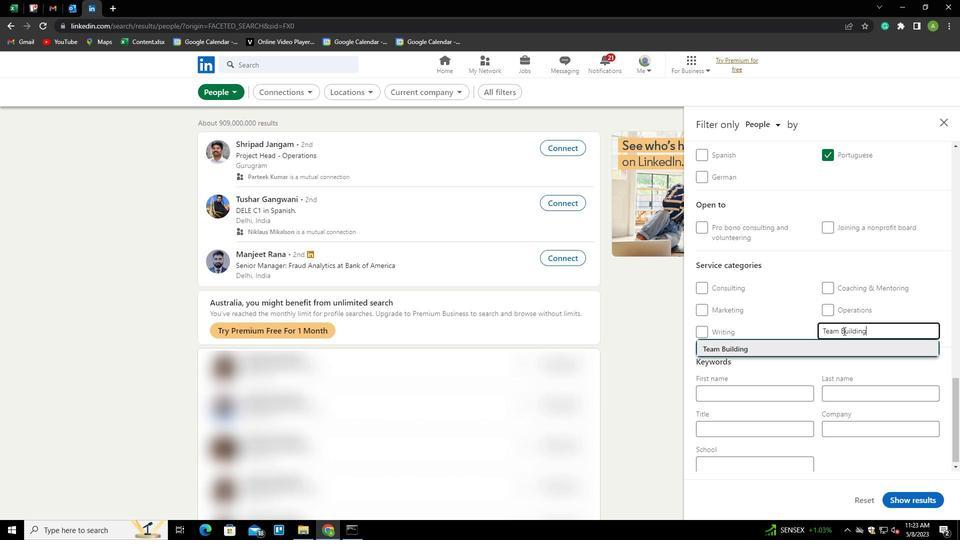 
Action: Mouse scrolled (843, 330) with delta (0, 0)
Screenshot: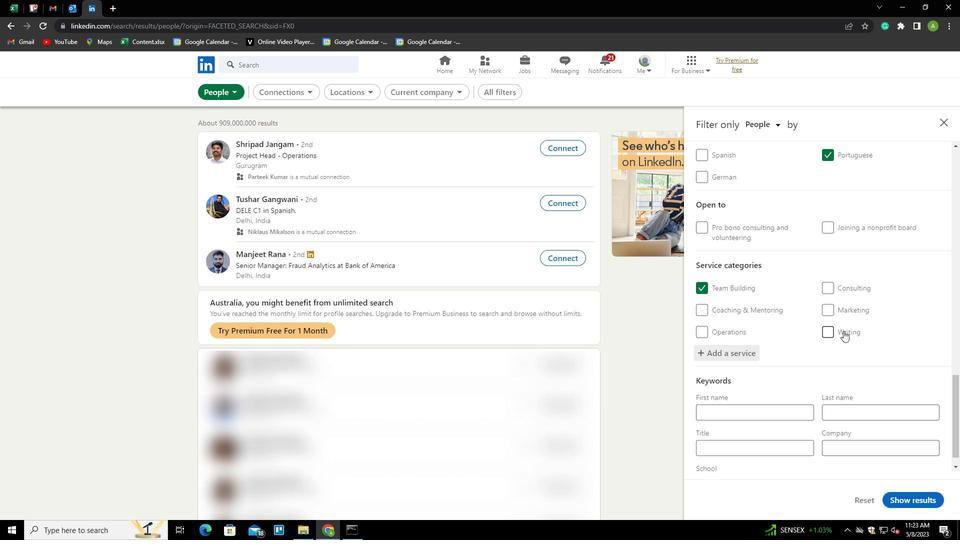 
Action: Mouse scrolled (843, 330) with delta (0, 0)
Screenshot: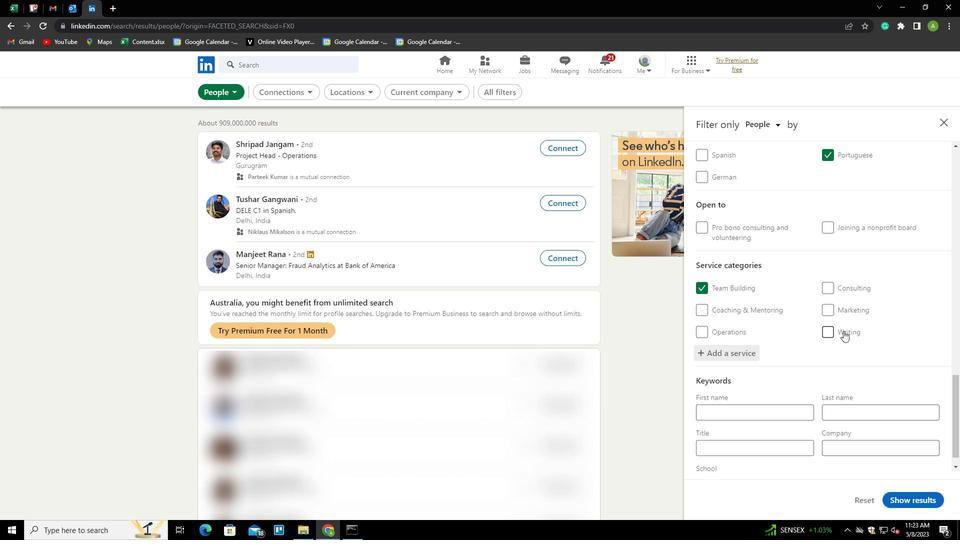 
Action: Mouse scrolled (843, 330) with delta (0, 0)
Screenshot: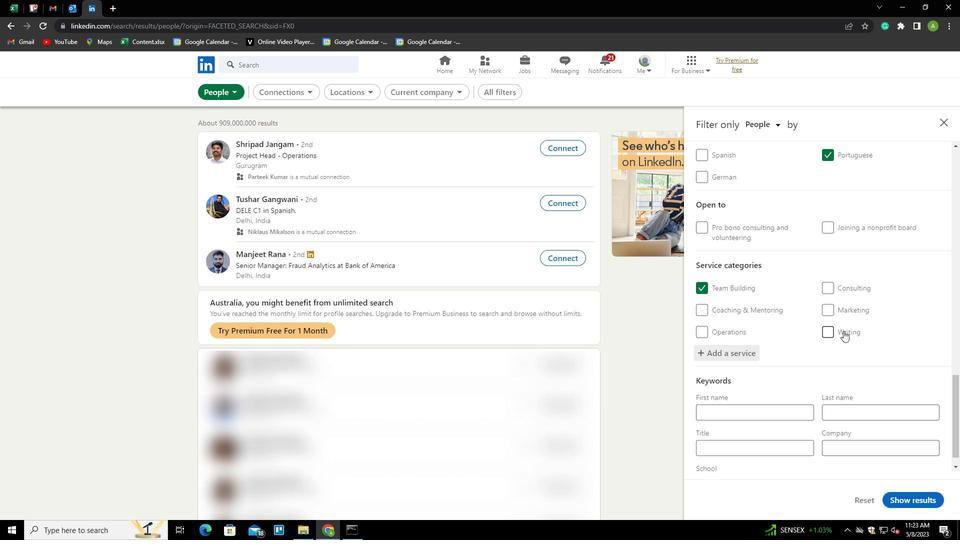 
Action: Mouse scrolled (843, 330) with delta (0, 0)
Screenshot: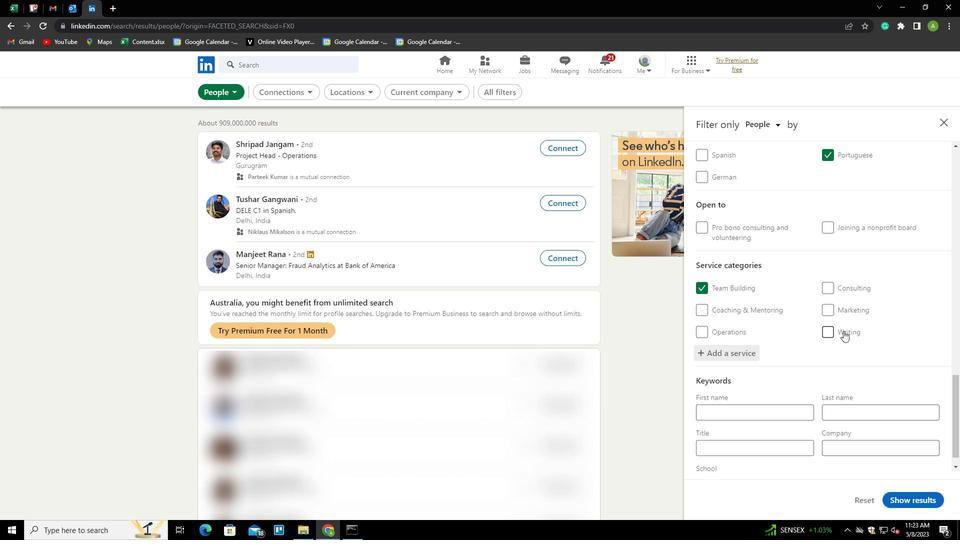 
Action: Mouse scrolled (843, 330) with delta (0, 0)
Screenshot: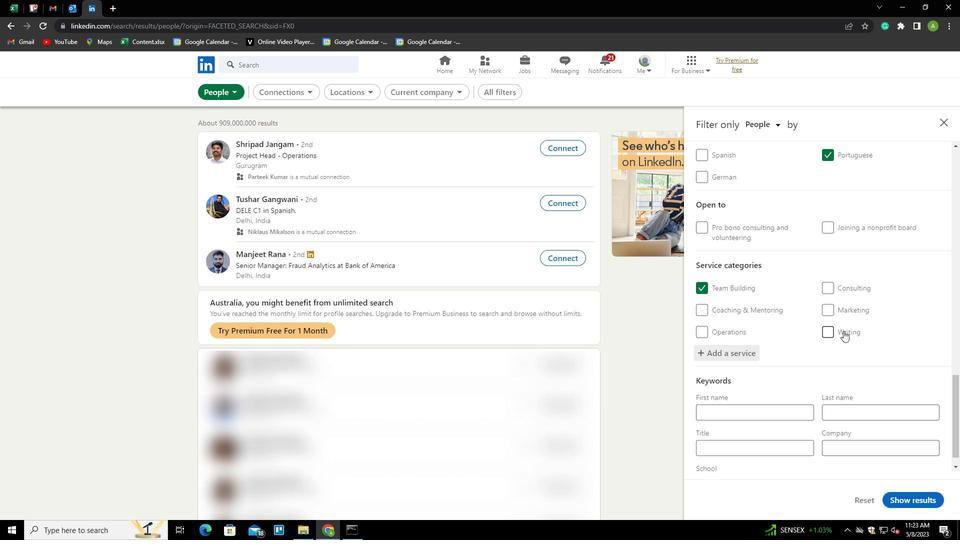 
Action: Mouse moved to (783, 427)
Screenshot: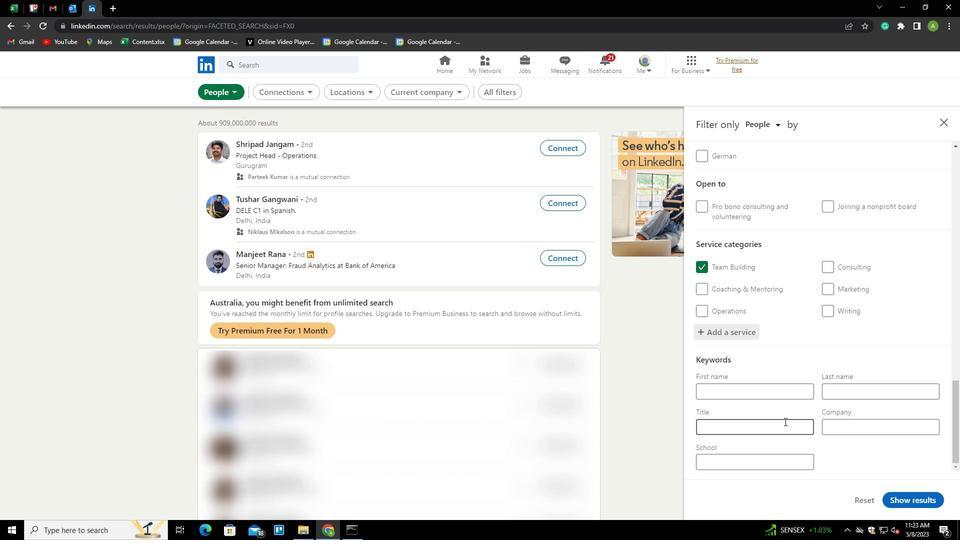 
Action: Mouse pressed left at (783, 427)
Screenshot: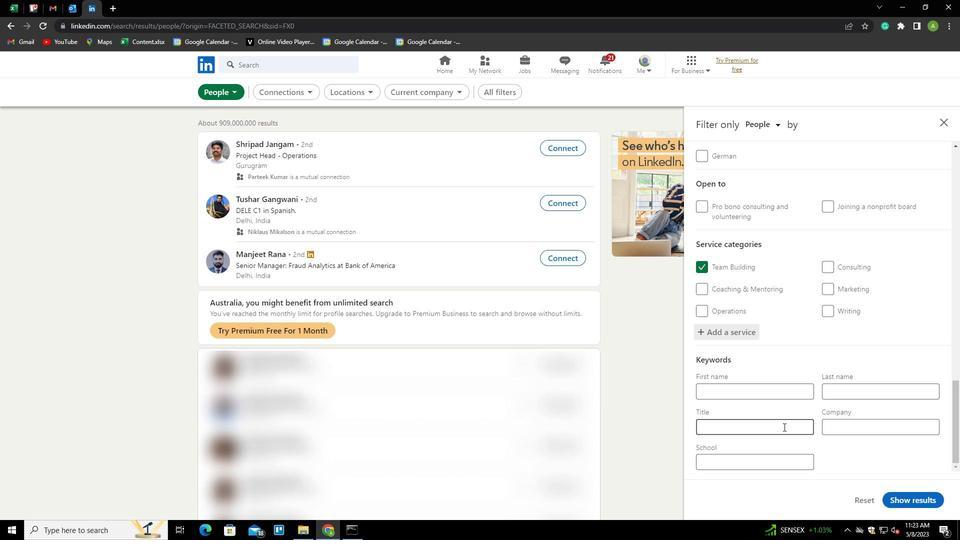 
Action: Mouse moved to (783, 428)
Screenshot: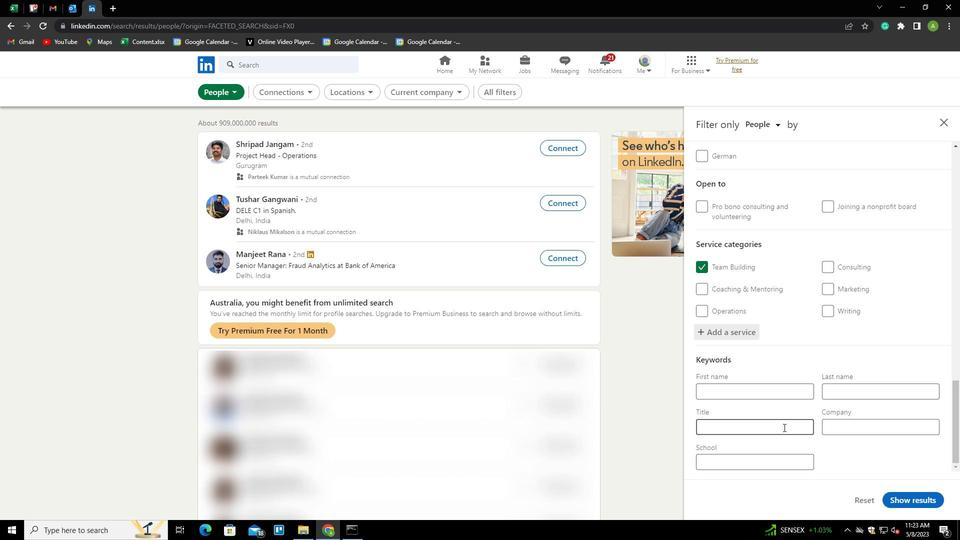 
Action: Key pressed <Key.shift><Key.shift><Key.shift>ADMINISTRATOR
Screenshot: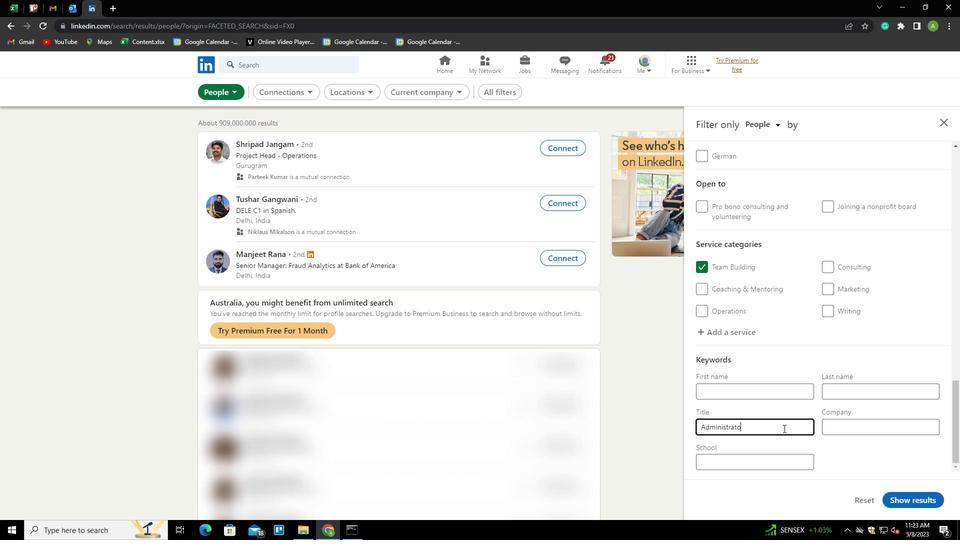 
Action: Mouse moved to (926, 469)
Screenshot: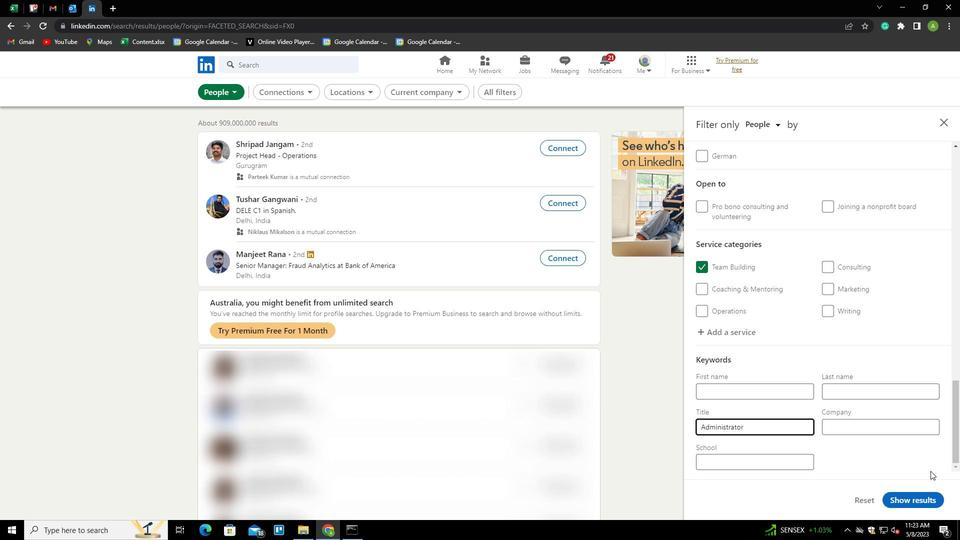 
Action: Mouse pressed left at (926, 469)
Screenshot: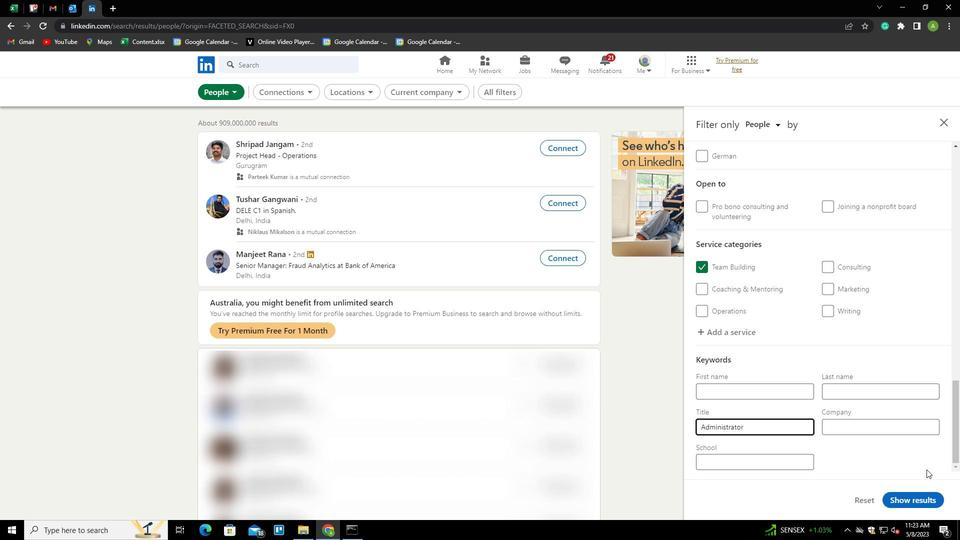 
Action: Mouse moved to (921, 494)
Screenshot: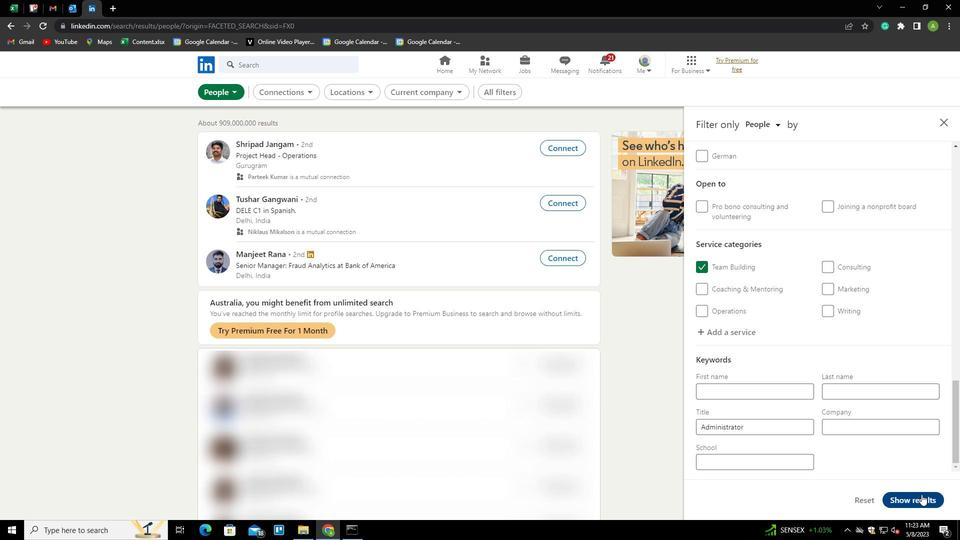 
Action: Mouse pressed left at (921, 494)
Screenshot: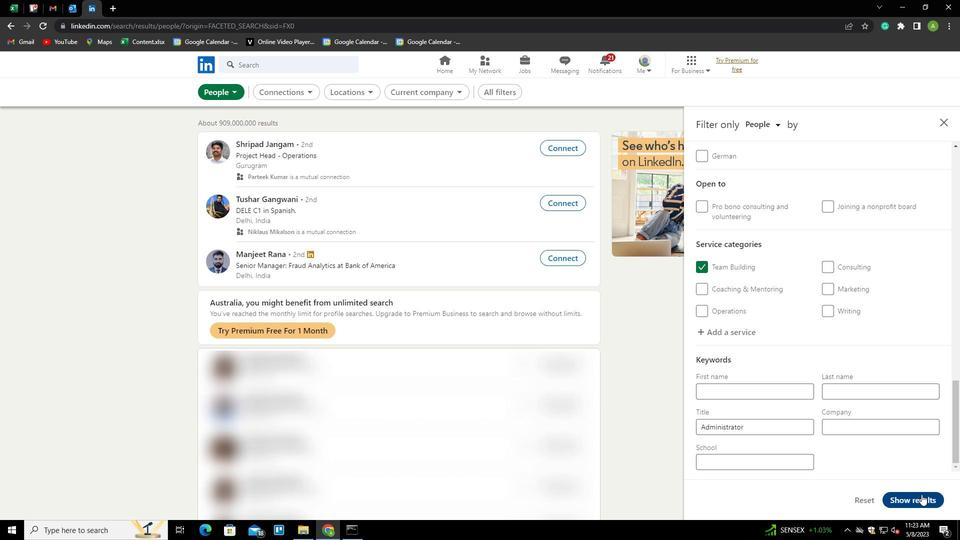 
